Task: Look for space in West Milford, United States from 10th July, 2023 to 25th July, 2023 for 3 adults, 1 child in price range Rs.15000 to Rs.25000. Place can be shared room with 2 bedrooms having 3 beds and 2 bathrooms. Property type can be house, flat, guest house. Amenities needed are: wifi, TV, free parkinig on premises, gym, breakfast. Booking option can be shelf check-in. Required host language is English.
Action: Mouse moved to (419, 108)
Screenshot: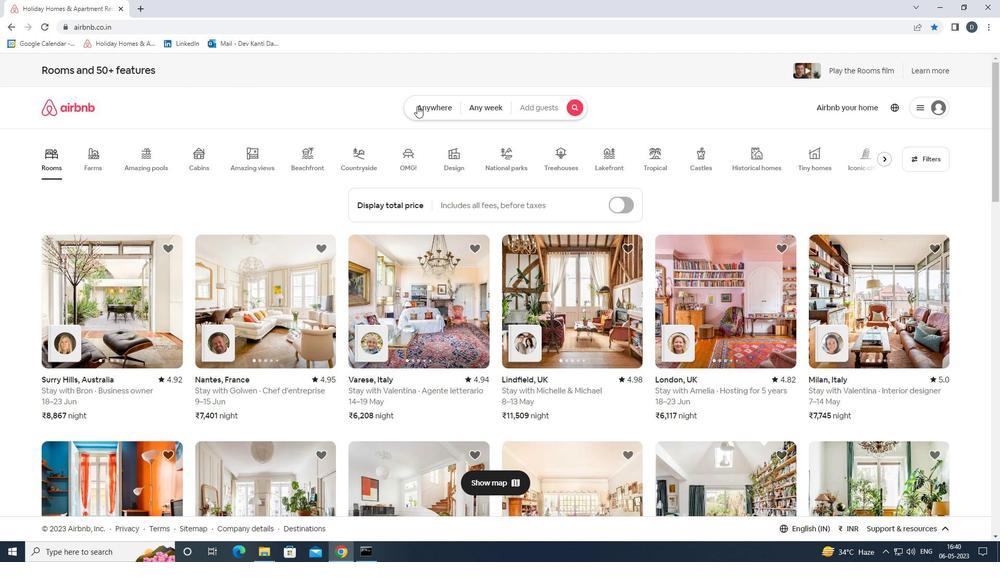 
Action: Mouse pressed left at (419, 108)
Screenshot: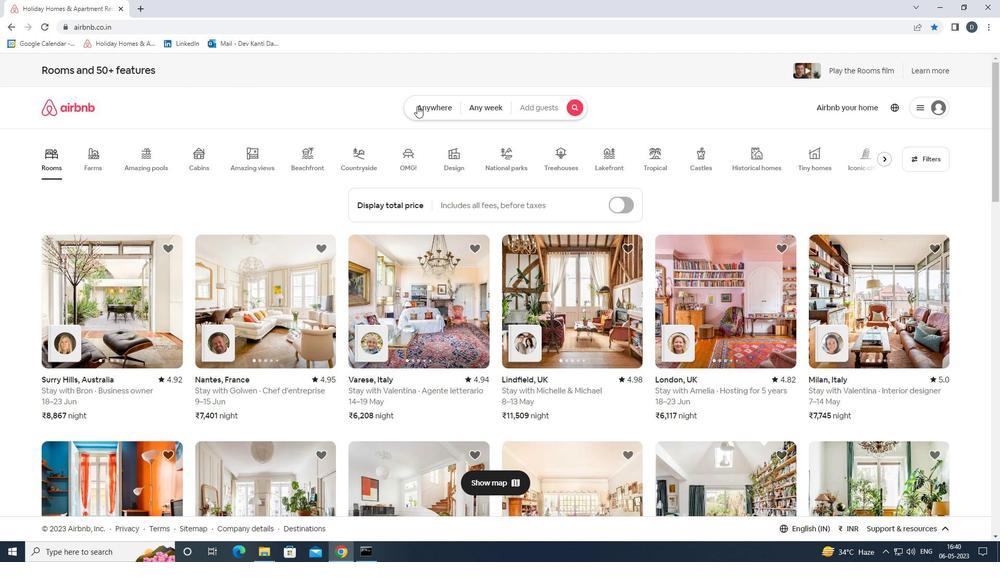 
Action: Mouse moved to (402, 152)
Screenshot: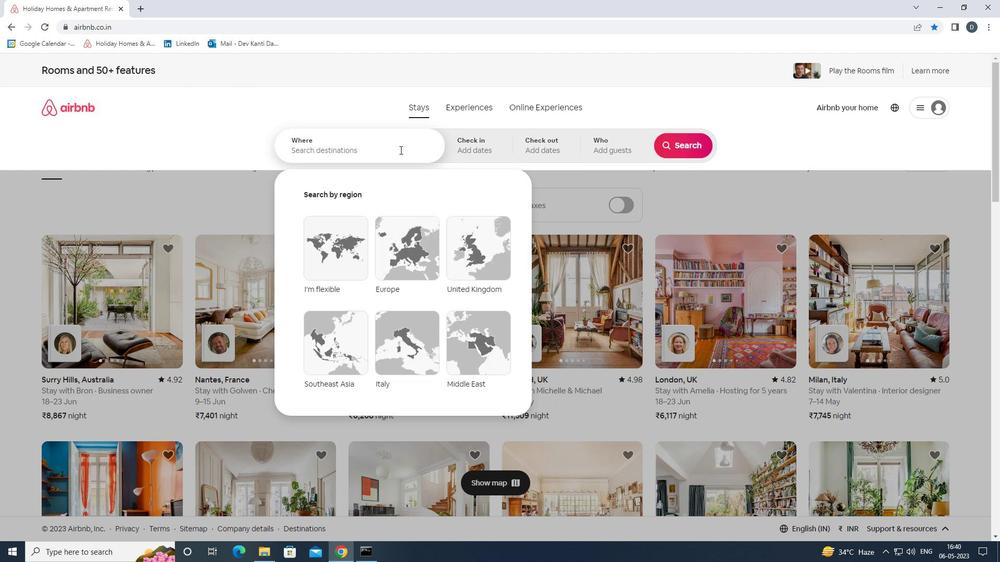
Action: Mouse pressed left at (402, 152)
Screenshot: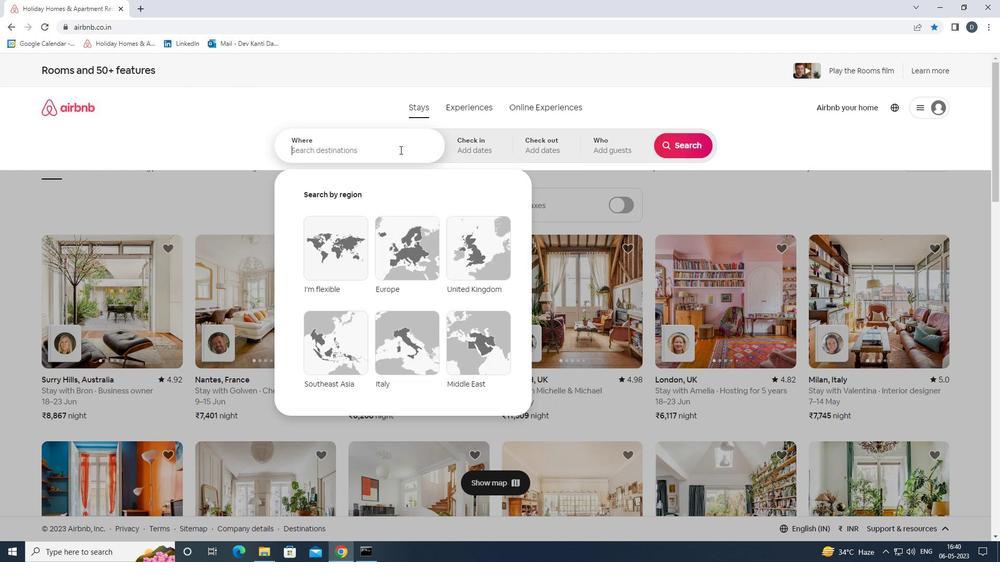 
Action: Mouse moved to (401, 152)
Screenshot: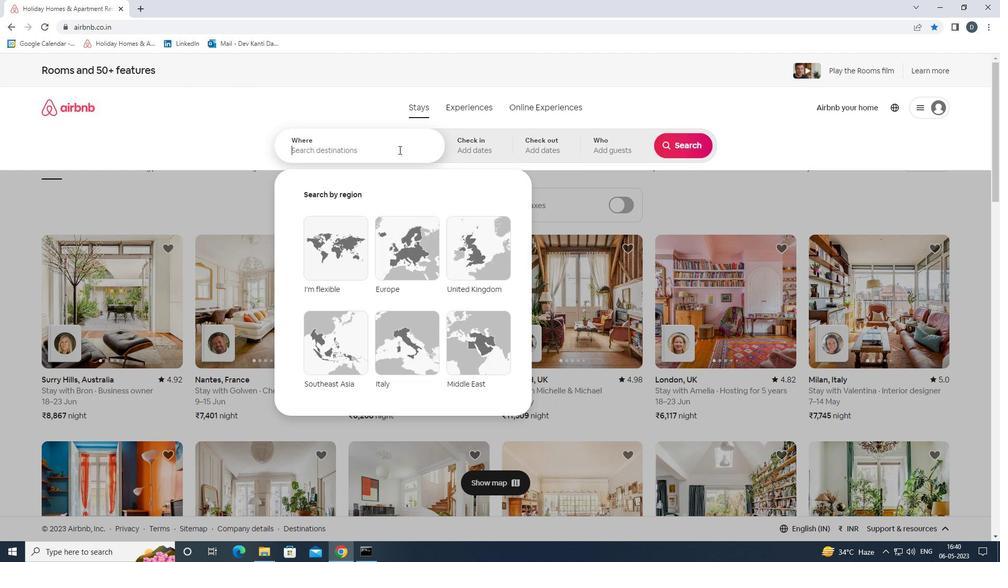 
Action: Key pressed <Key.shift><Key.shift><Key.shift><Key.shift>WEST<Key.space><Key.shift>MILFORD,<Key.shift>UNITED<Key.space><Key.shift><Key.shift><Key.shift><Key.shift><Key.shift><Key.shift><Key.shift><Key.shift><Key.shift><Key.shift><Key.shift><Key.shift><Key.shift><Key.shift><Key.shift><Key.shift><Key.shift><Key.shift><Key.shift><Key.shift><Key.shift><Key.shift><Key.shift><Key.shift><Key.shift><Key.shift><Key.shift><Key.shift><Key.shift><Key.shift><Key.shift><Key.shift><Key.shift><Key.shift><Key.shift><Key.shift>STATES<Key.enter>
Screenshot: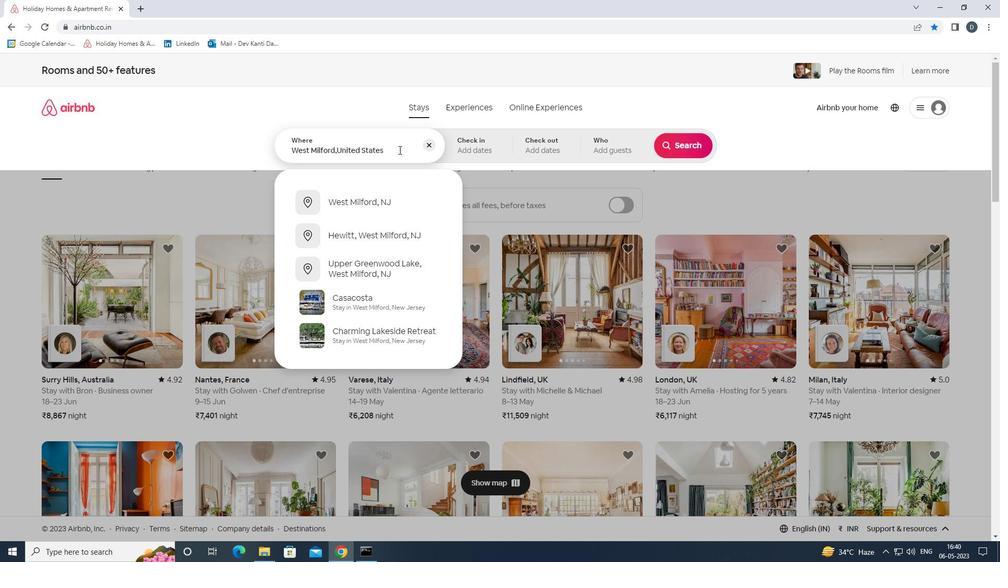 
Action: Mouse moved to (681, 227)
Screenshot: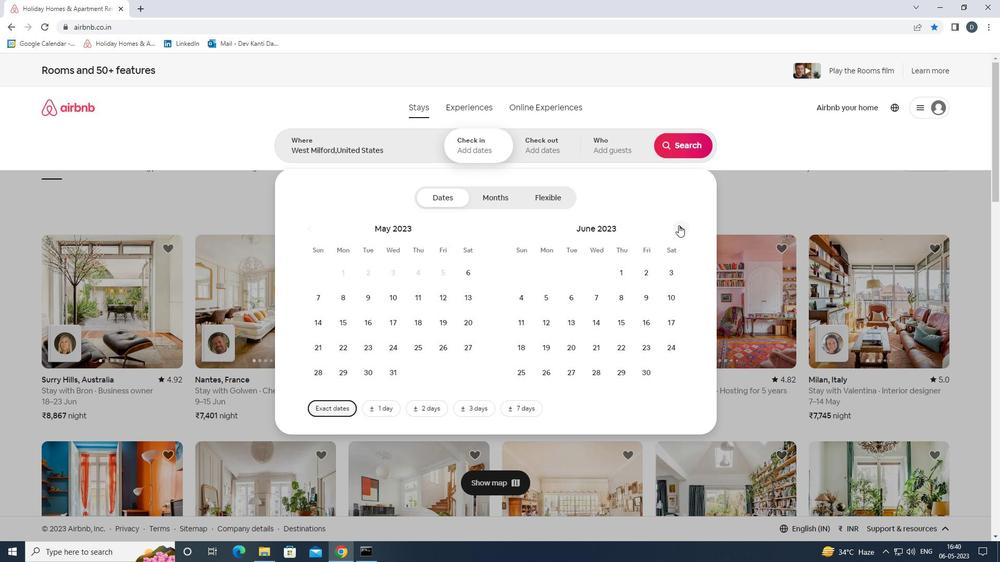 
Action: Mouse pressed left at (681, 227)
Screenshot: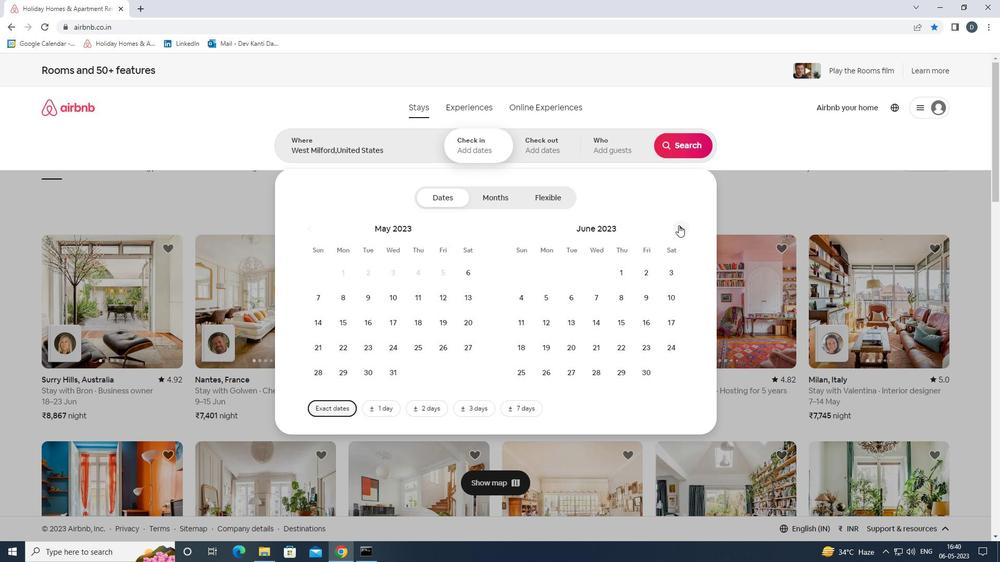 
Action: Mouse moved to (554, 329)
Screenshot: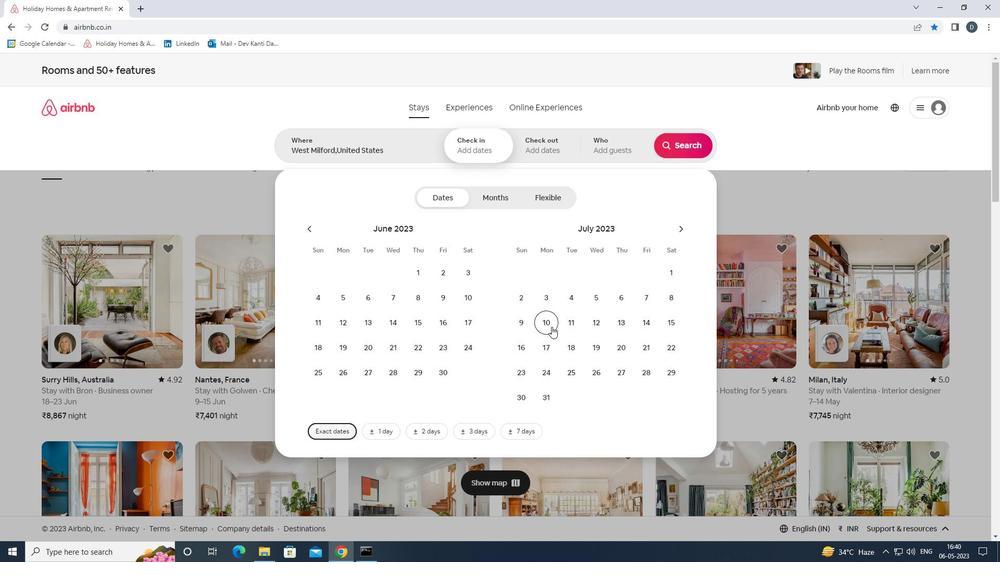 
Action: Mouse pressed left at (554, 329)
Screenshot: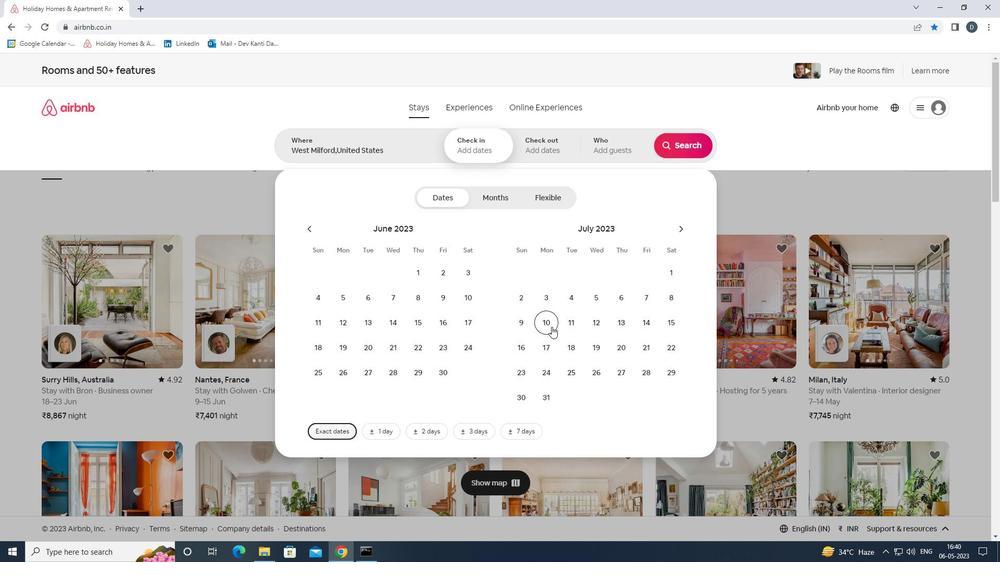 
Action: Mouse moved to (574, 373)
Screenshot: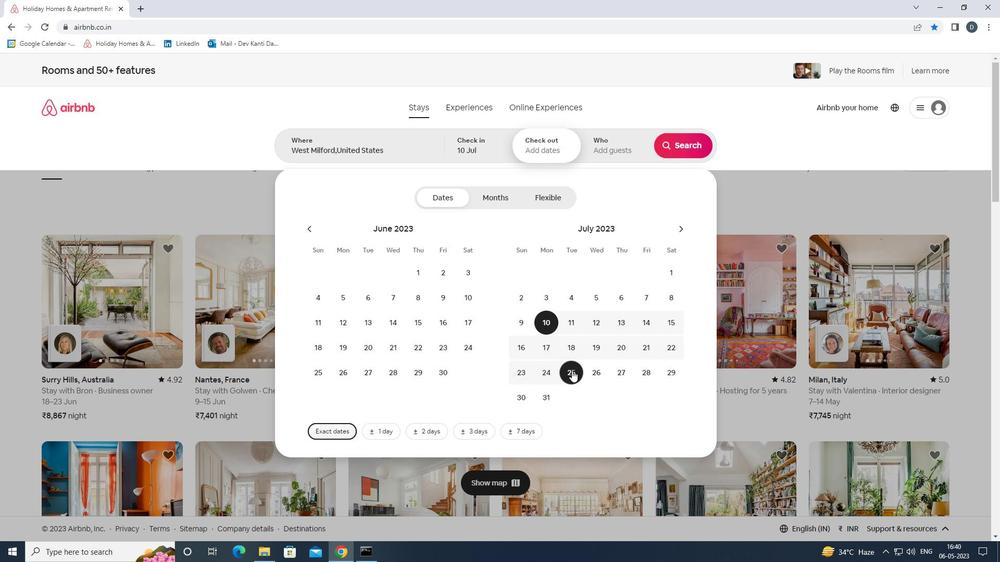 
Action: Mouse pressed left at (574, 373)
Screenshot: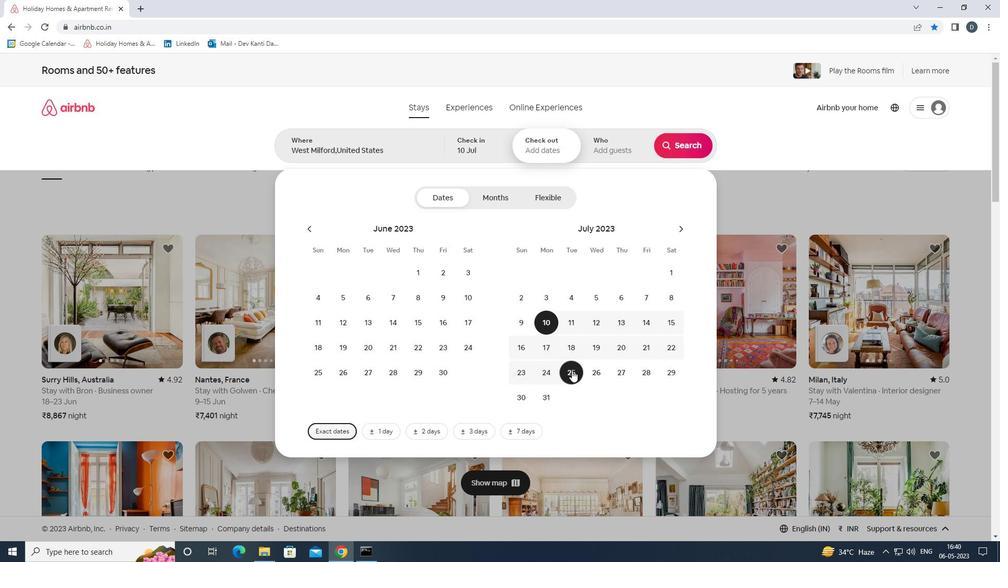 
Action: Mouse moved to (620, 144)
Screenshot: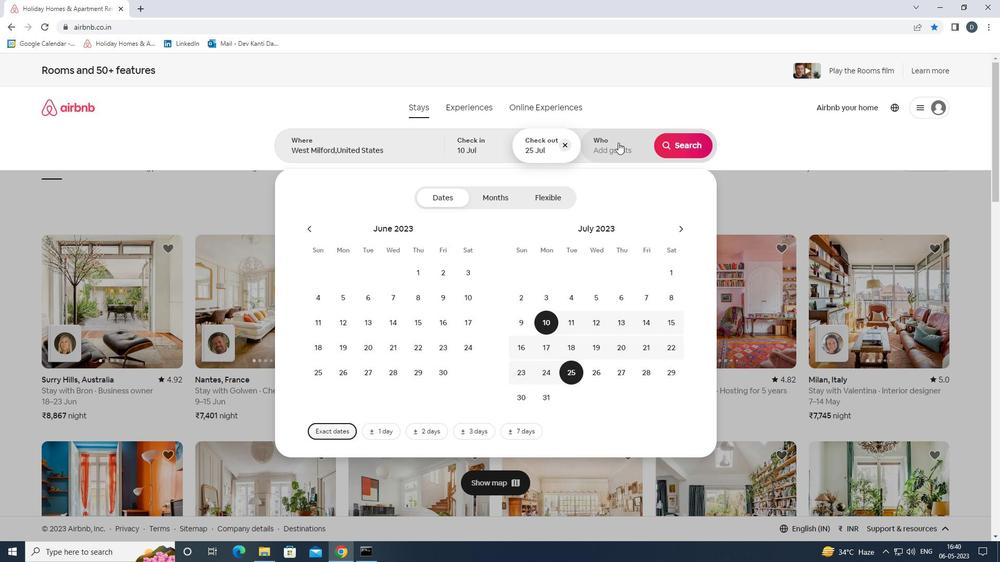 
Action: Mouse pressed left at (620, 144)
Screenshot: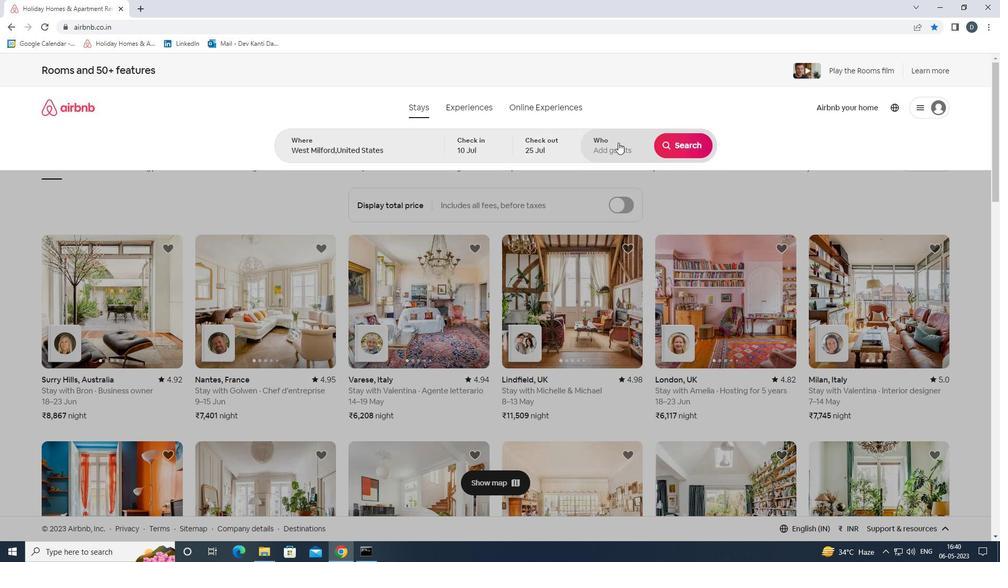 
Action: Mouse moved to (686, 201)
Screenshot: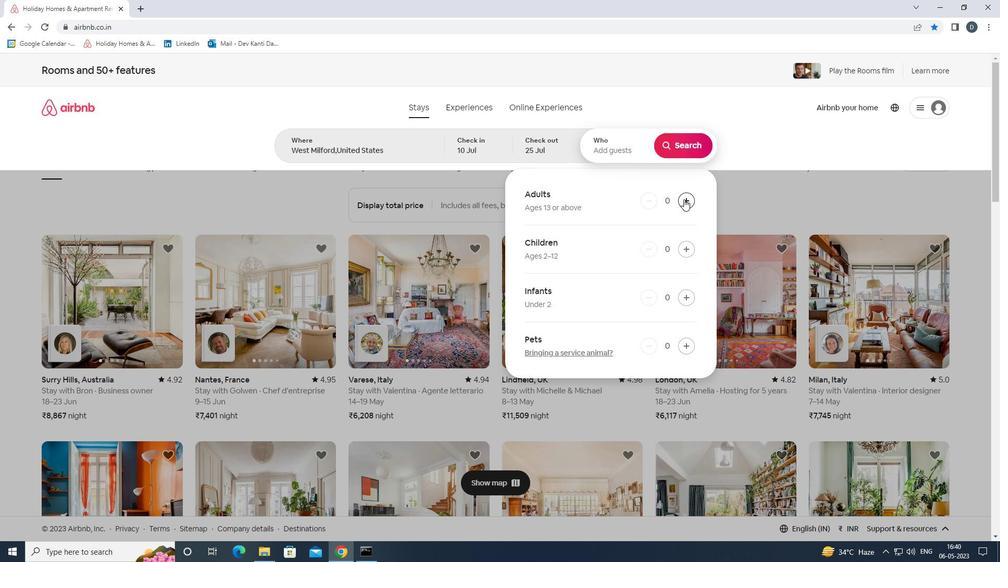 
Action: Mouse pressed left at (686, 201)
Screenshot: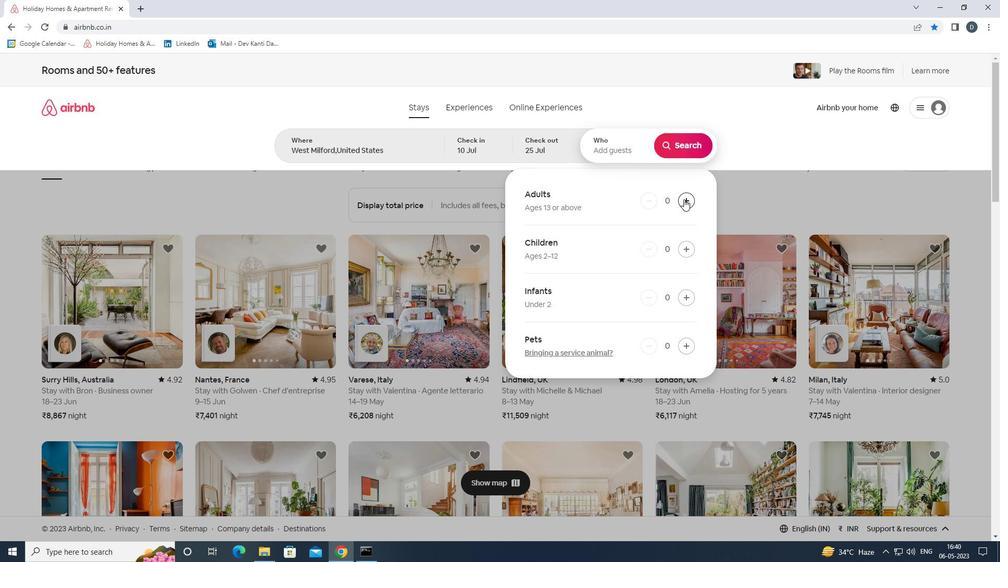 
Action: Mouse pressed left at (686, 201)
Screenshot: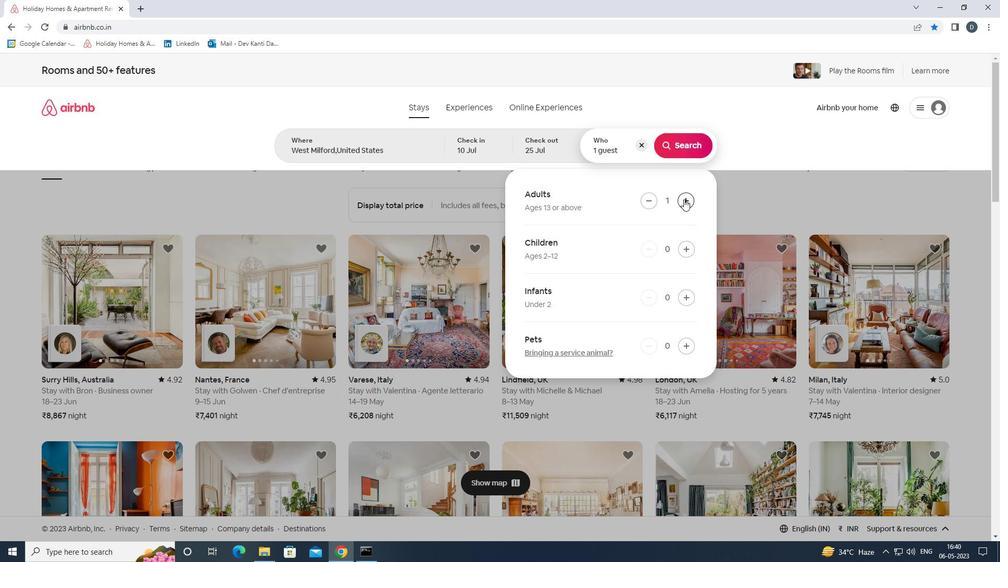 
Action: Mouse pressed left at (686, 201)
Screenshot: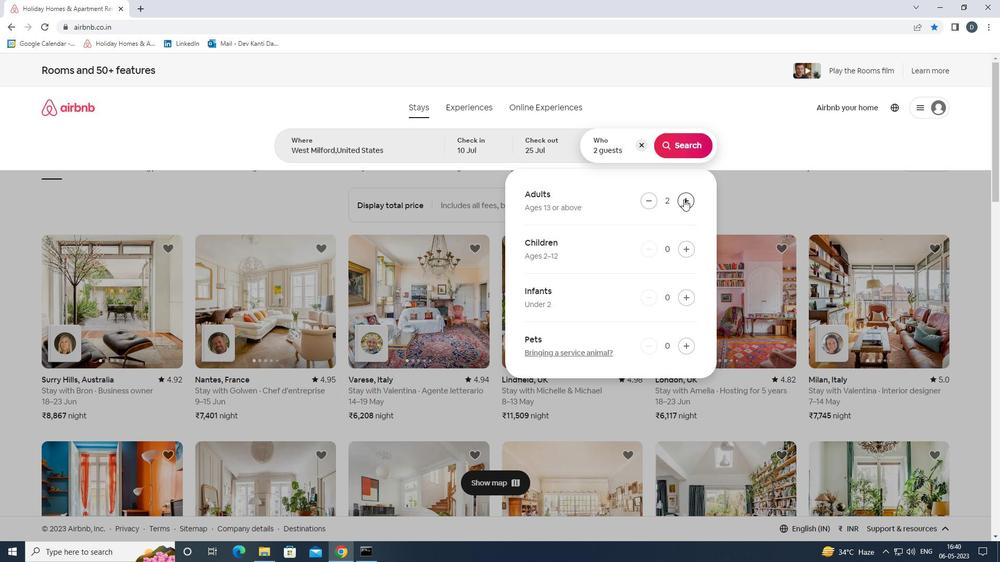 
Action: Mouse moved to (691, 249)
Screenshot: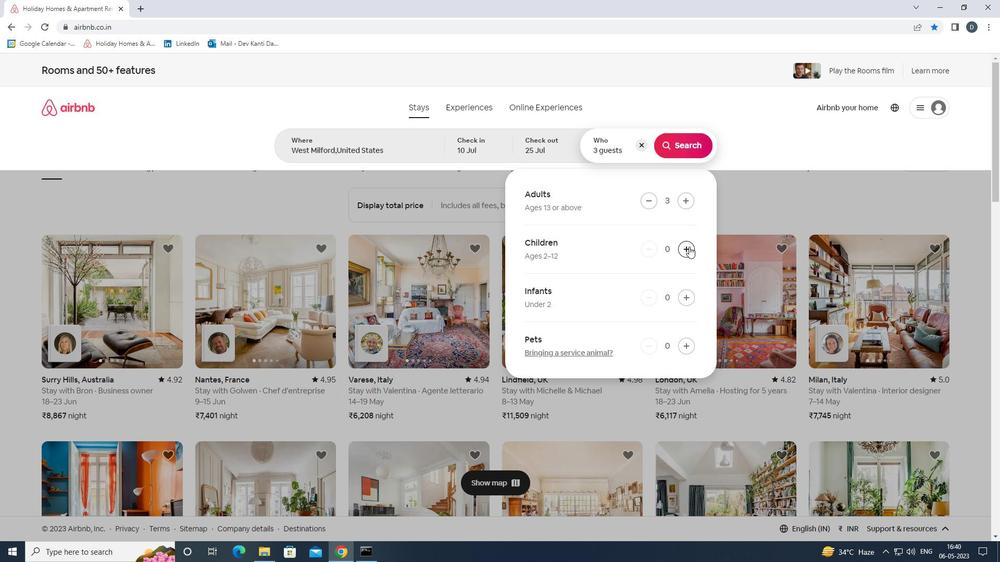
Action: Mouse pressed left at (691, 249)
Screenshot: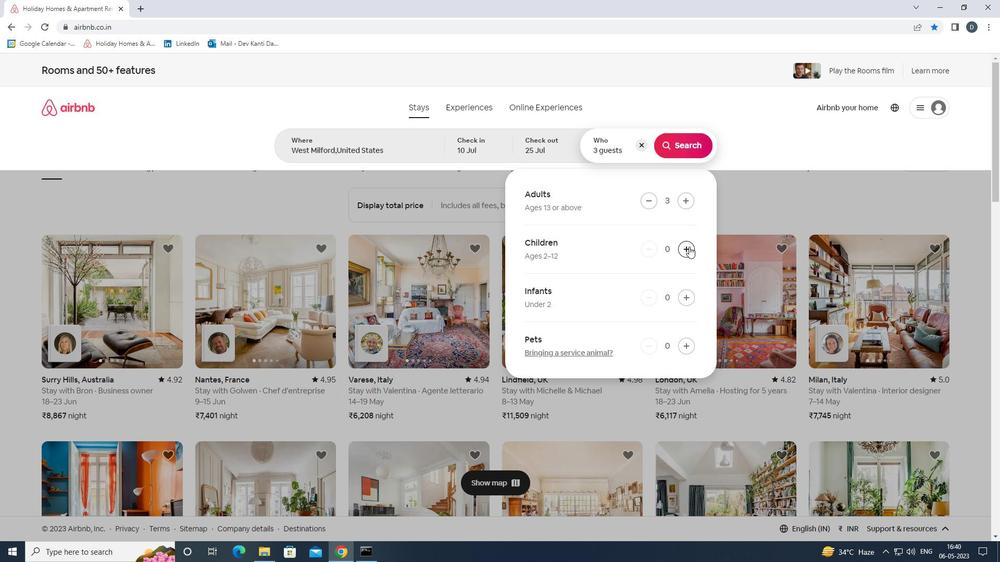 
Action: Mouse moved to (684, 145)
Screenshot: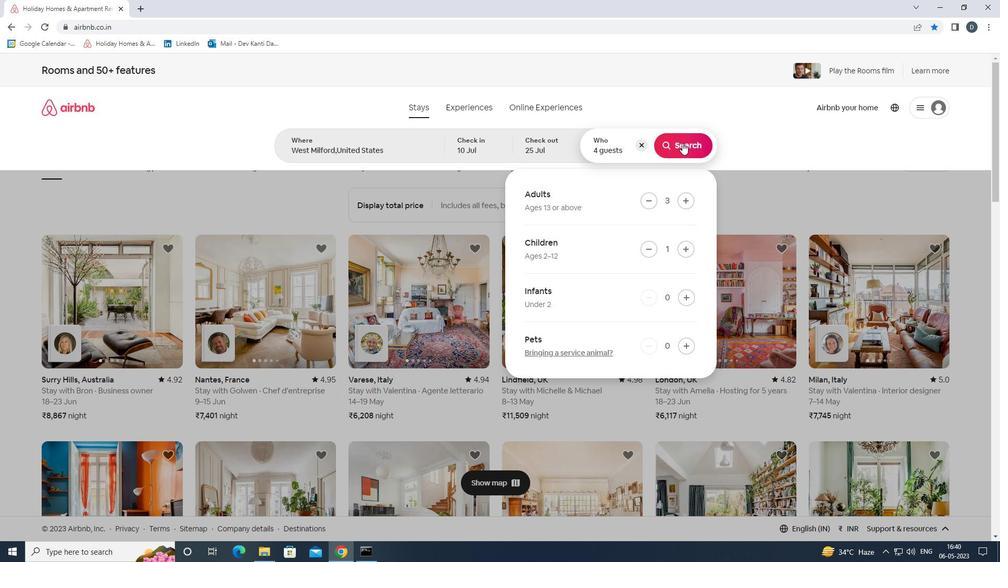 
Action: Mouse pressed left at (684, 145)
Screenshot: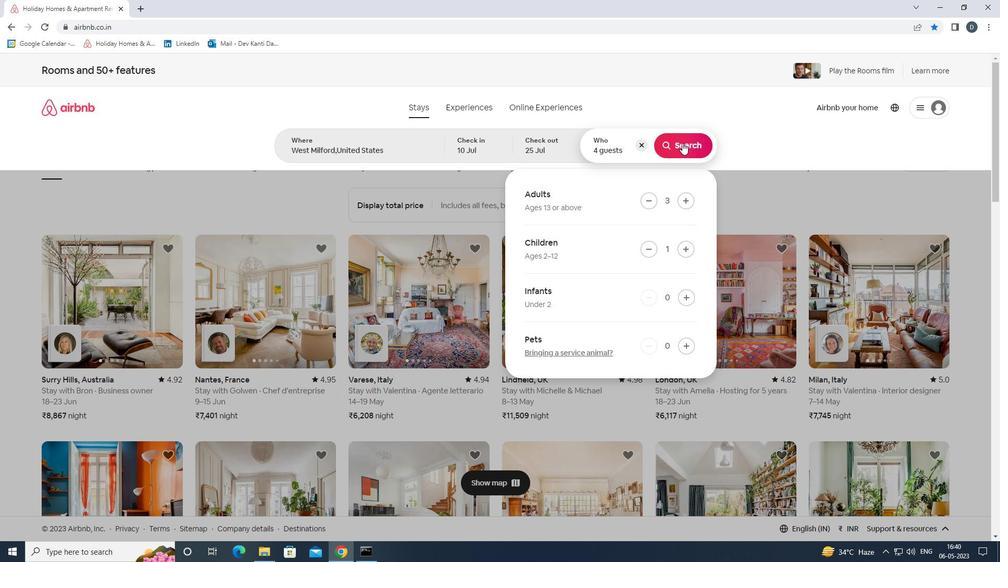 
Action: Mouse moved to (960, 124)
Screenshot: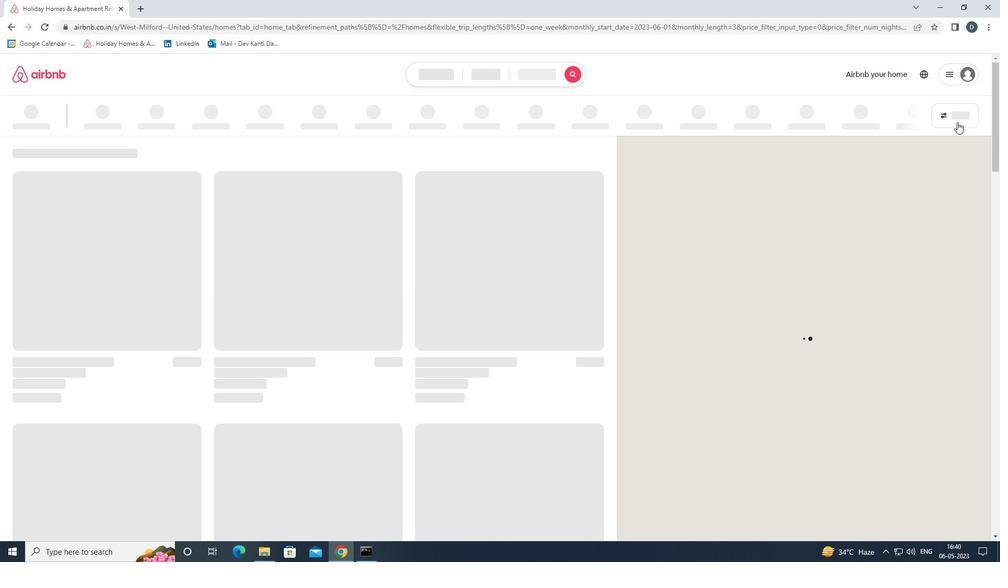 
Action: Mouse pressed left at (960, 124)
Screenshot: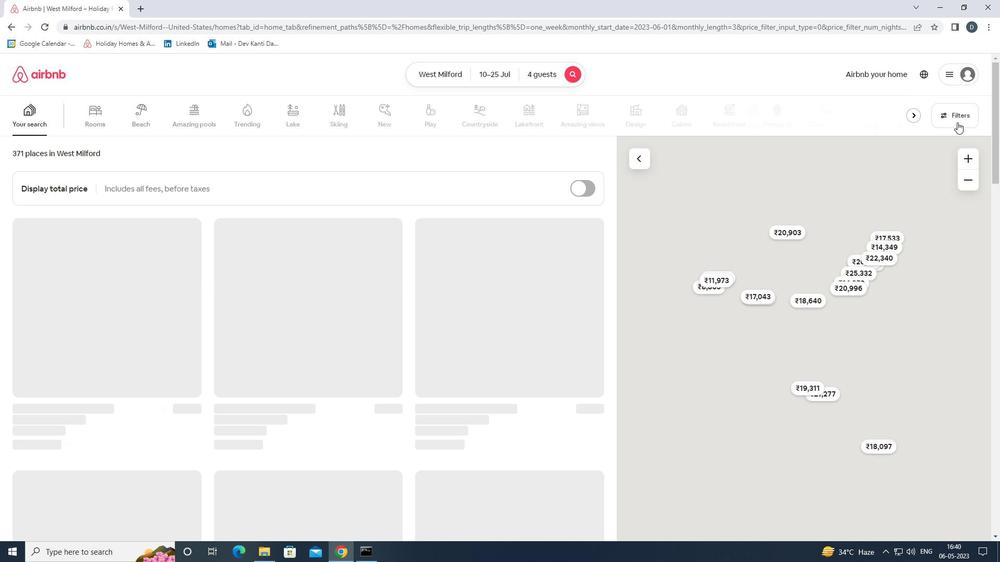 
Action: Mouse moved to (386, 370)
Screenshot: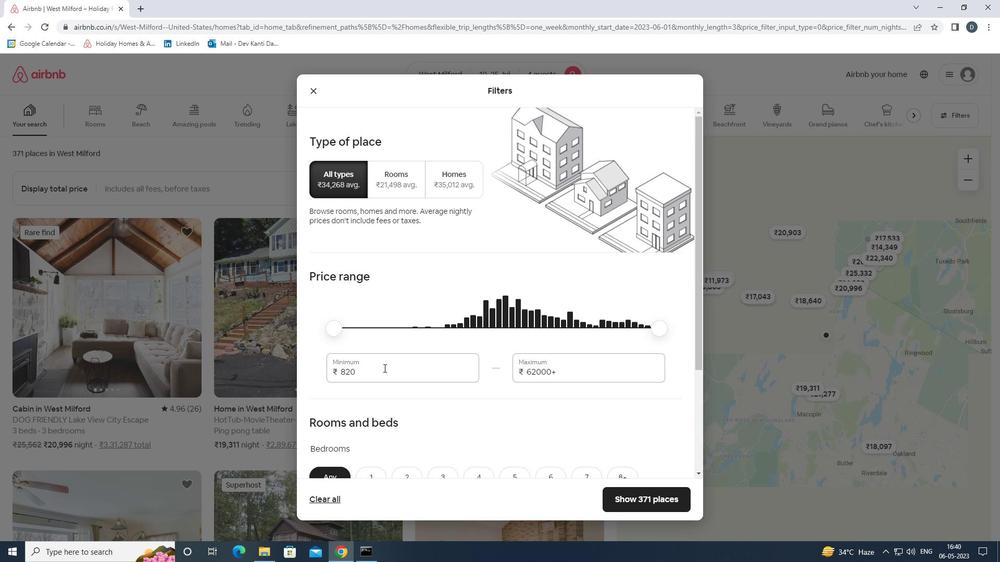 
Action: Mouse pressed left at (386, 370)
Screenshot: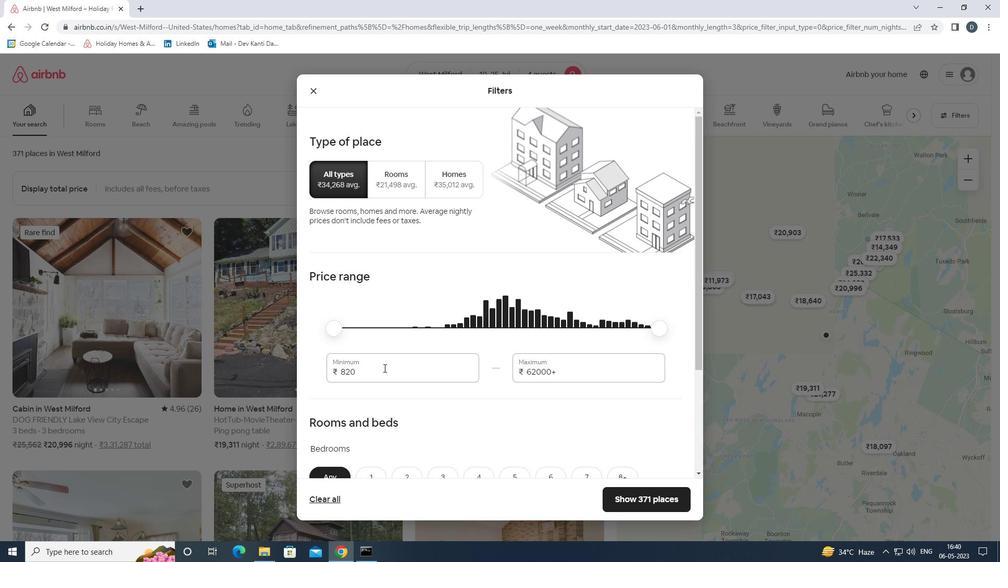 
Action: Mouse pressed left at (386, 370)
Screenshot: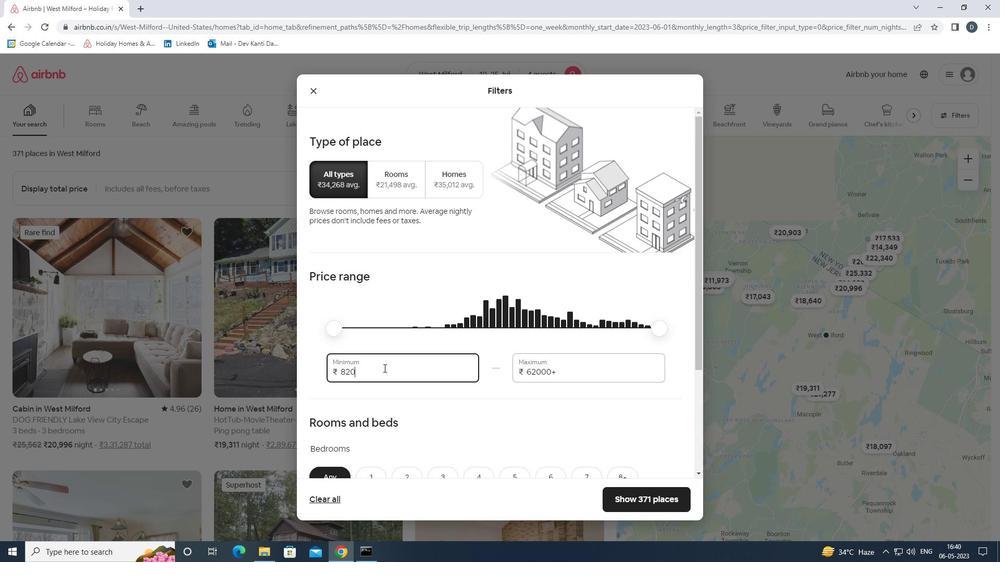 
Action: Mouse moved to (394, 369)
Screenshot: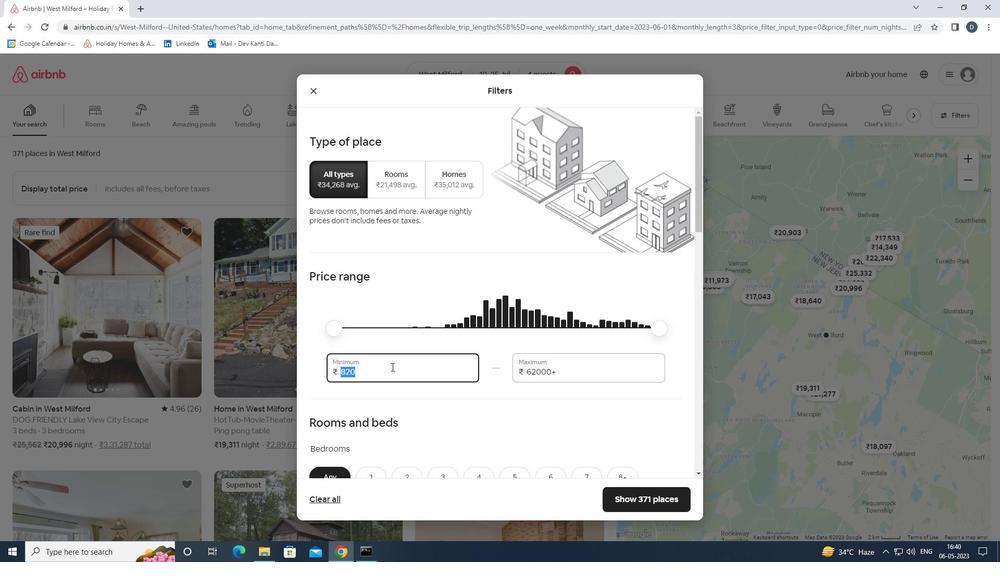 
Action: Key pressed 15000<Key.tab>25000
Screenshot: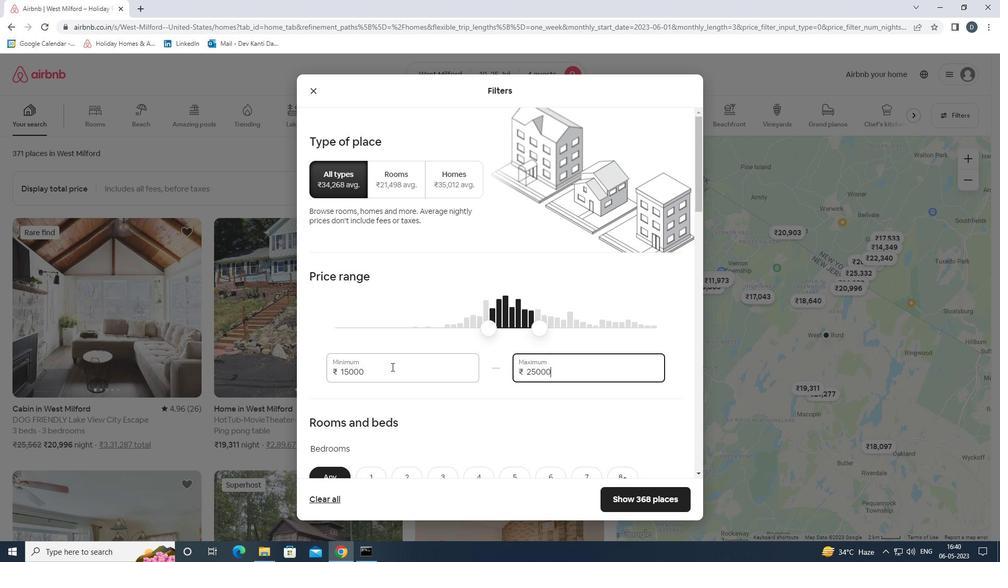 
Action: Mouse scrolled (394, 369) with delta (0, 0)
Screenshot: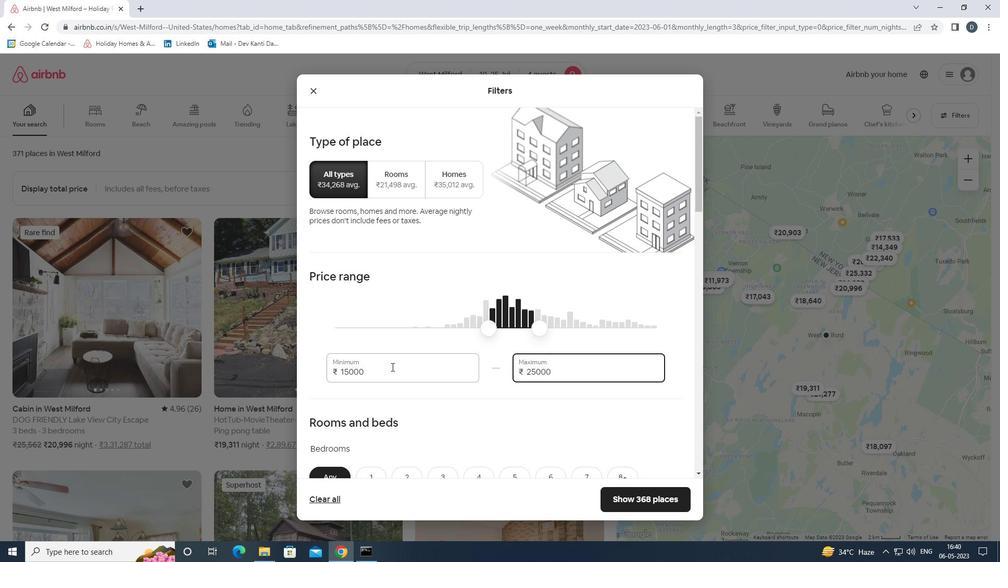 
Action: Mouse scrolled (394, 369) with delta (0, 0)
Screenshot: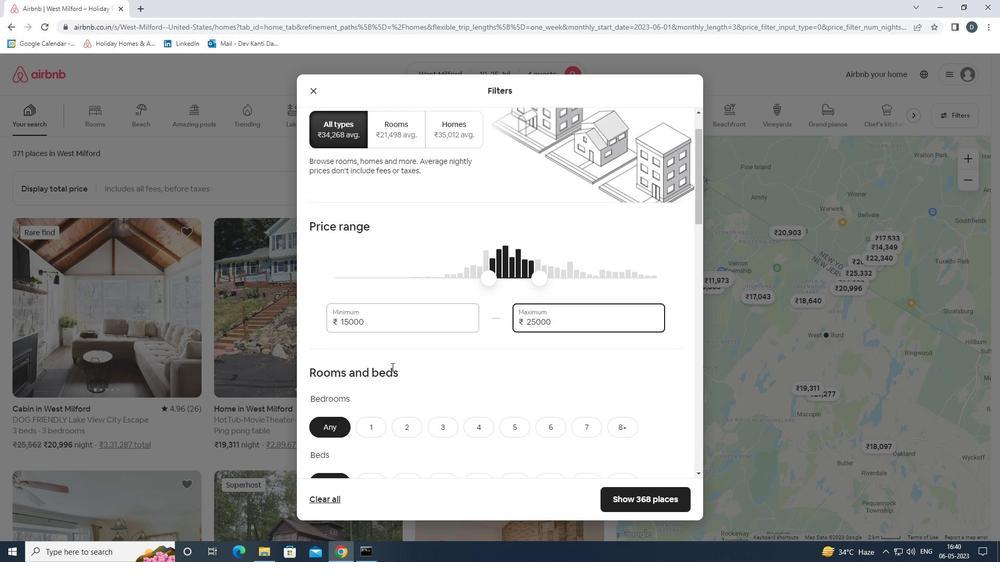 
Action: Mouse moved to (403, 366)
Screenshot: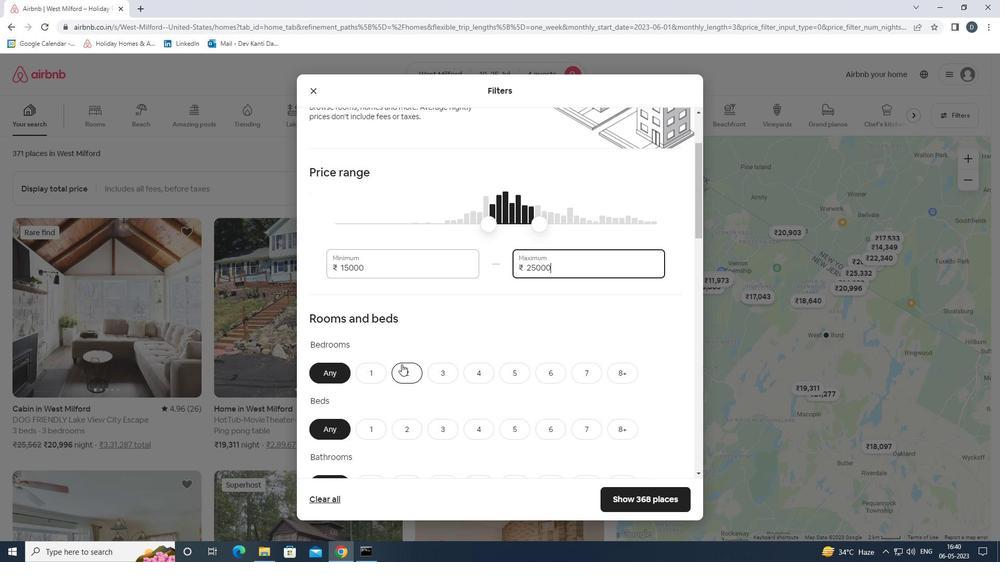 
Action: Mouse scrolled (403, 366) with delta (0, 0)
Screenshot: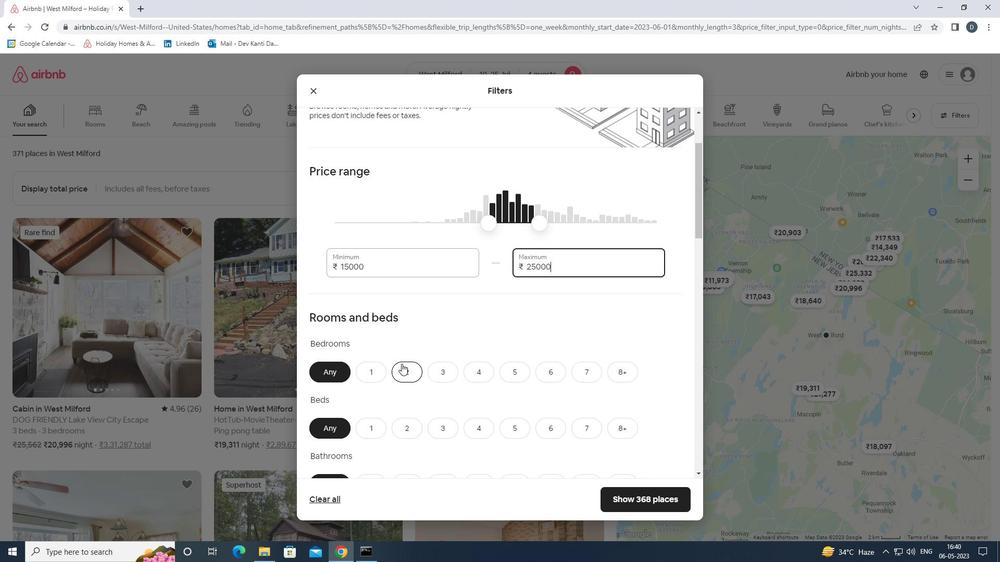 
Action: Mouse moved to (412, 330)
Screenshot: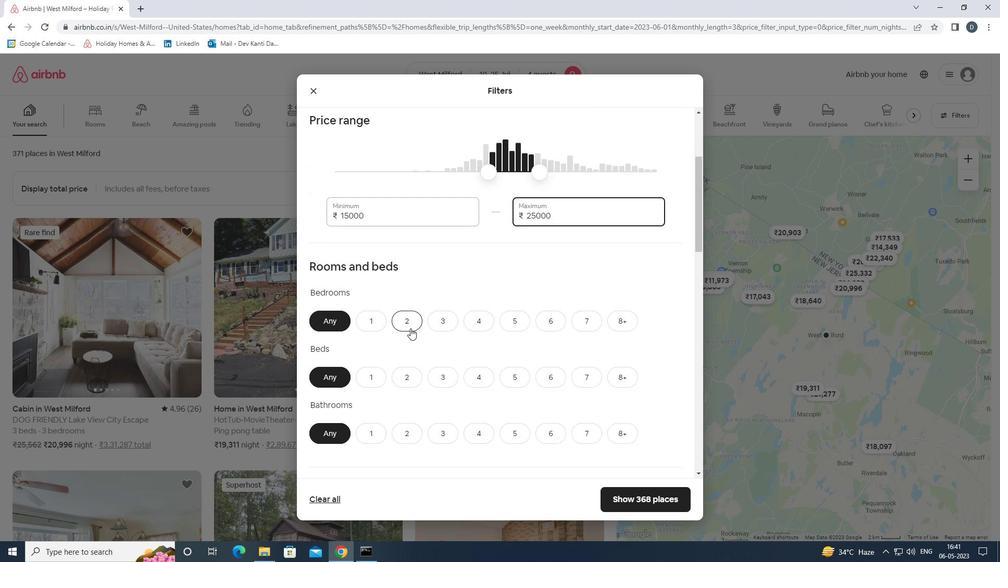 
Action: Mouse pressed left at (412, 330)
Screenshot: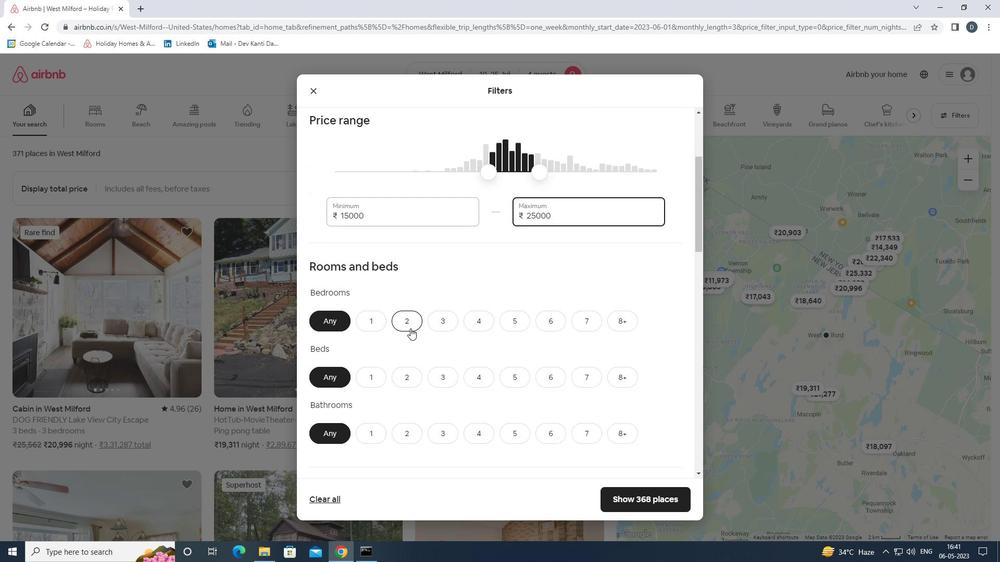 
Action: Mouse moved to (445, 377)
Screenshot: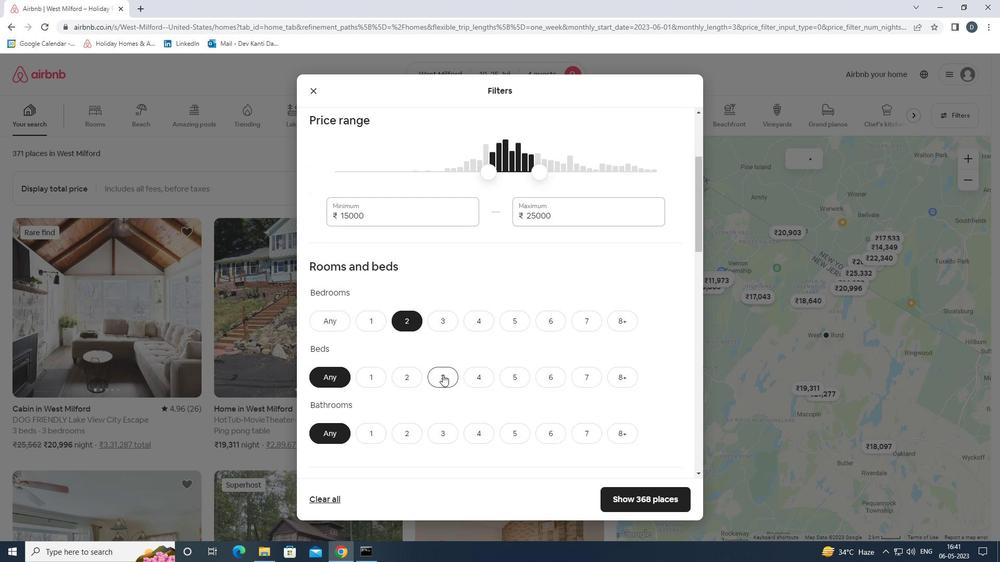 
Action: Mouse pressed left at (445, 377)
Screenshot: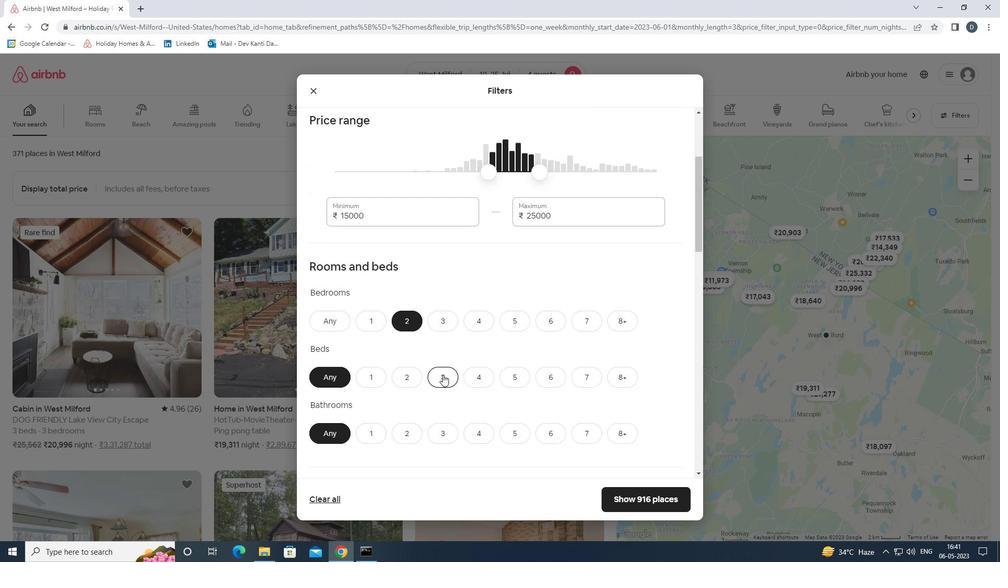 
Action: Mouse moved to (412, 438)
Screenshot: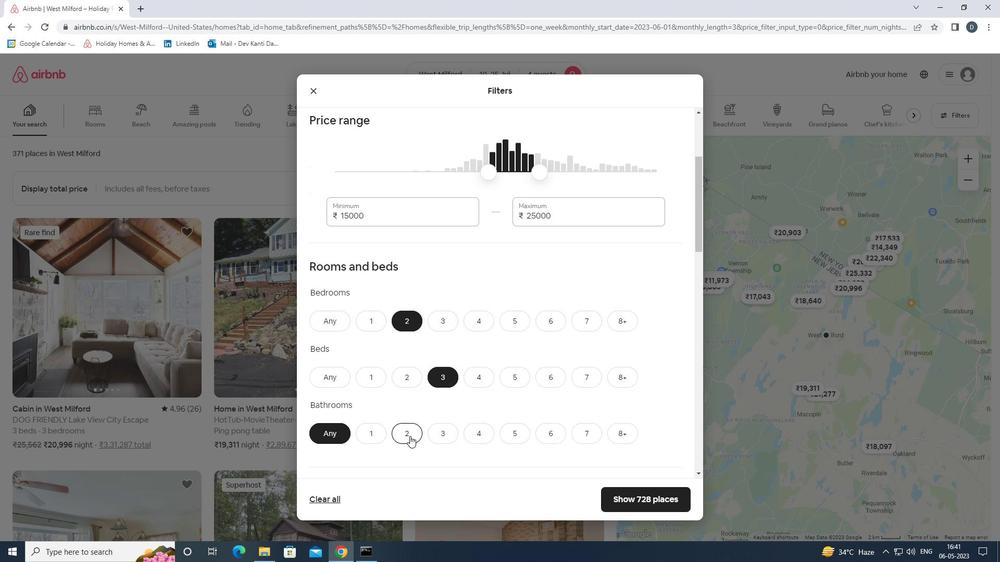 
Action: Mouse pressed left at (412, 438)
Screenshot: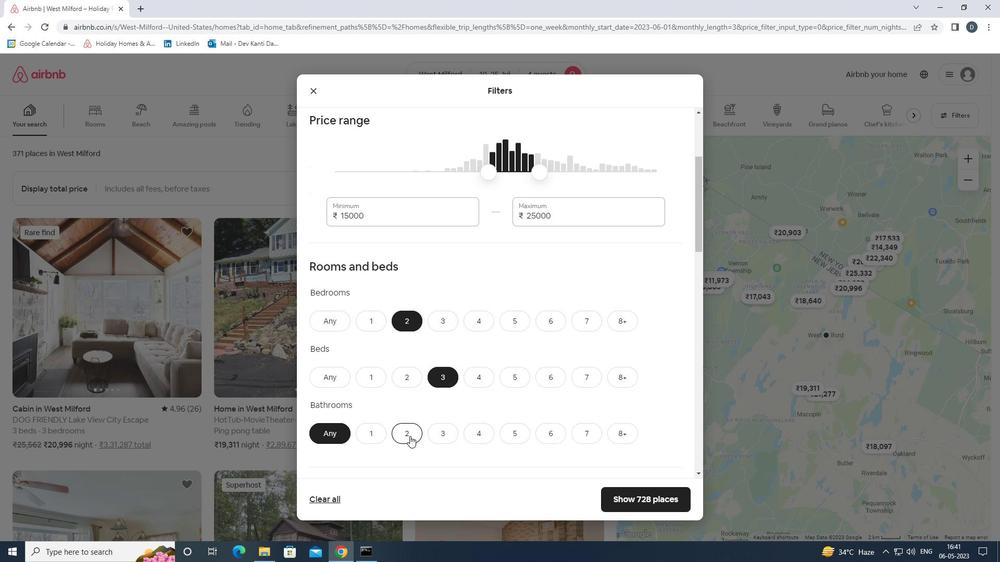 
Action: Mouse moved to (425, 418)
Screenshot: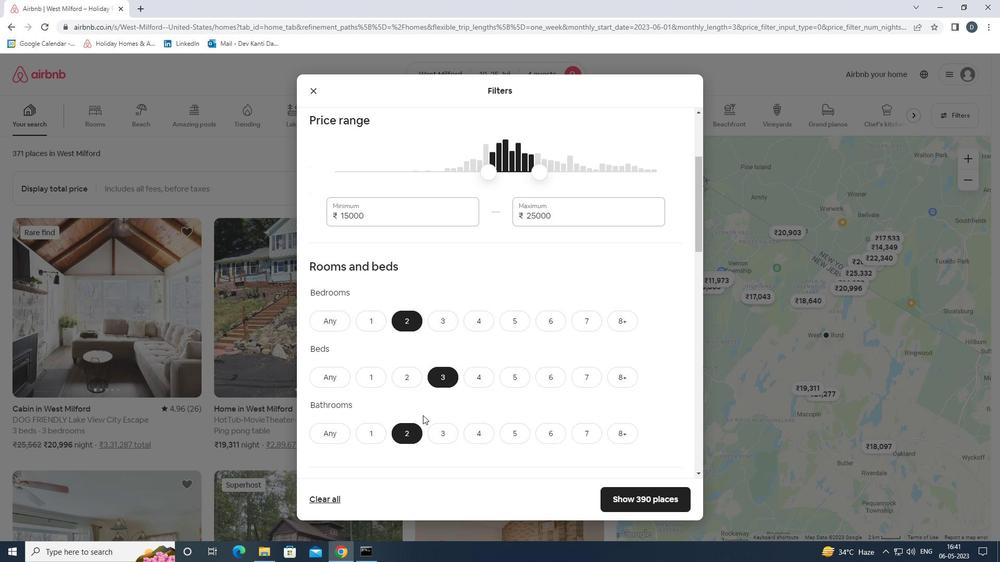 
Action: Mouse scrolled (425, 417) with delta (0, 0)
Screenshot: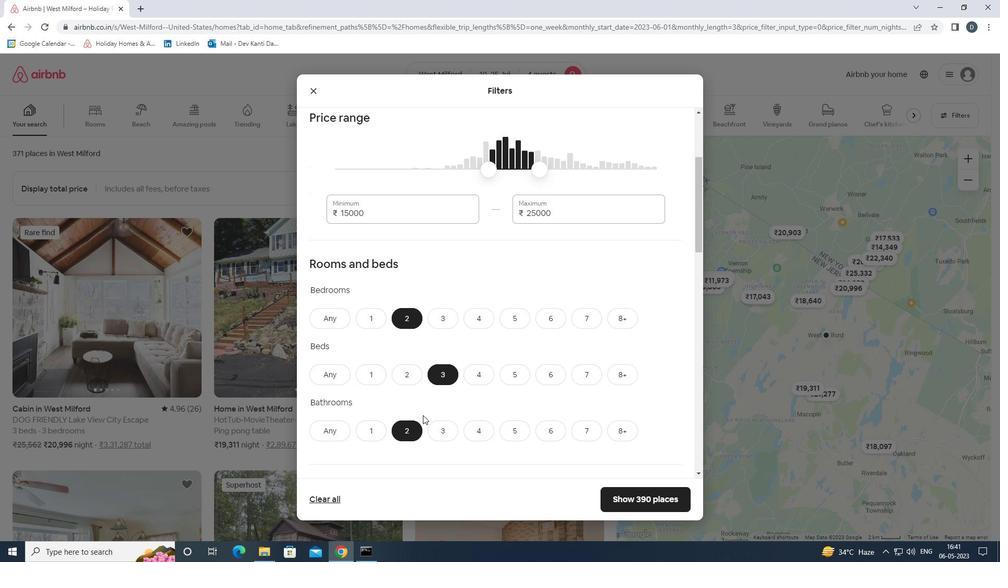 
Action: Mouse scrolled (425, 417) with delta (0, 0)
Screenshot: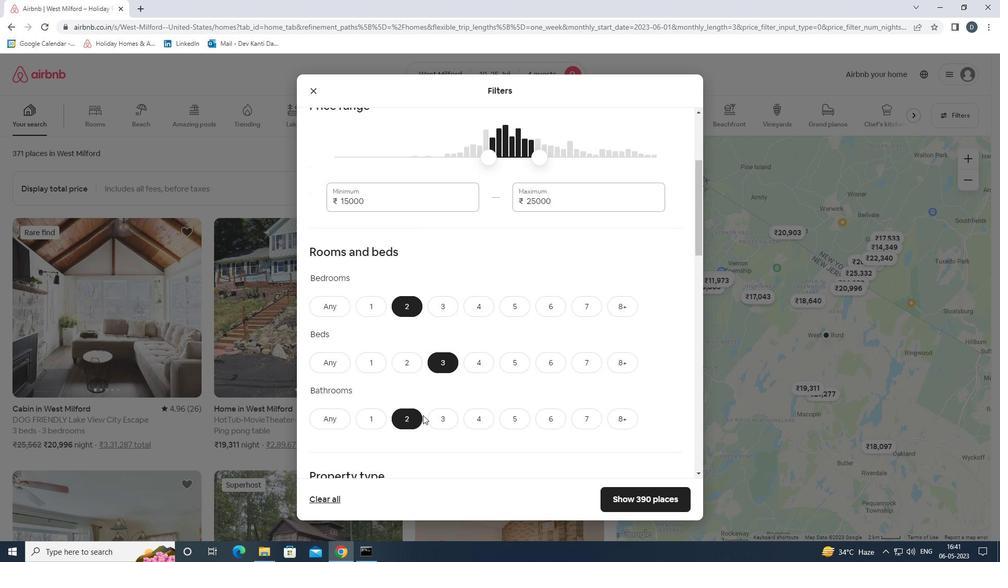 
Action: Mouse moved to (435, 388)
Screenshot: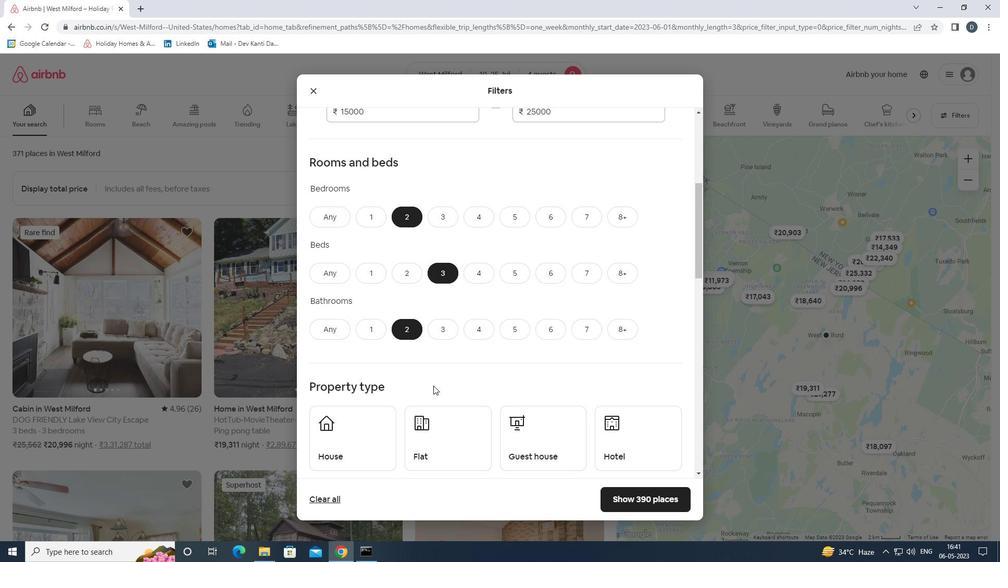 
Action: Mouse scrolled (435, 387) with delta (0, 0)
Screenshot: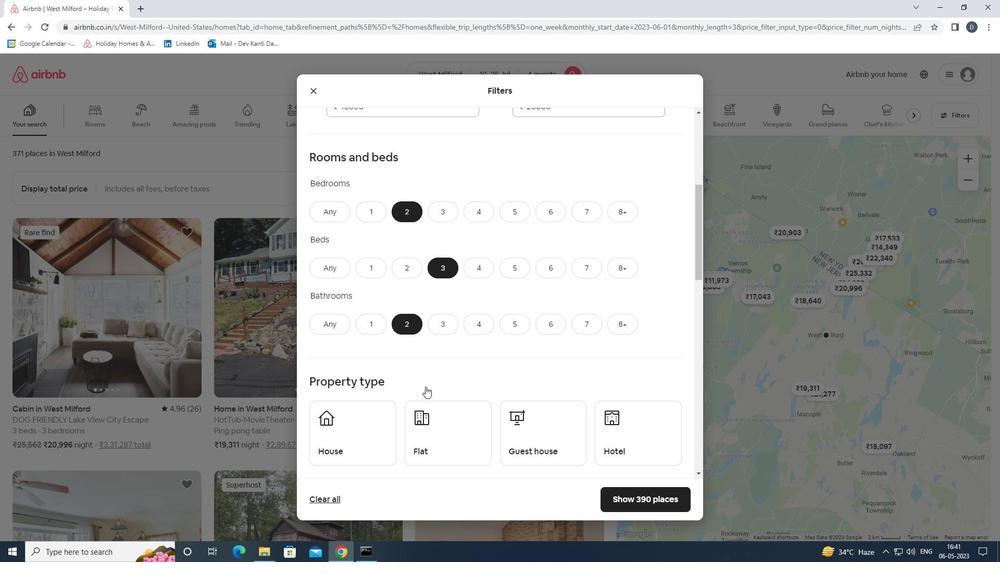 
Action: Mouse moved to (435, 388)
Screenshot: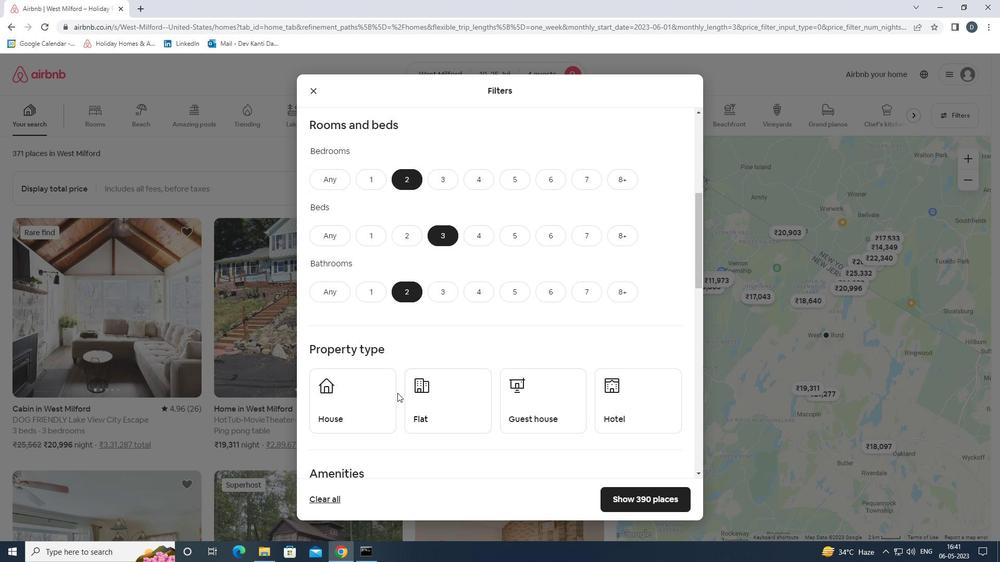 
Action: Mouse scrolled (435, 387) with delta (0, 0)
Screenshot: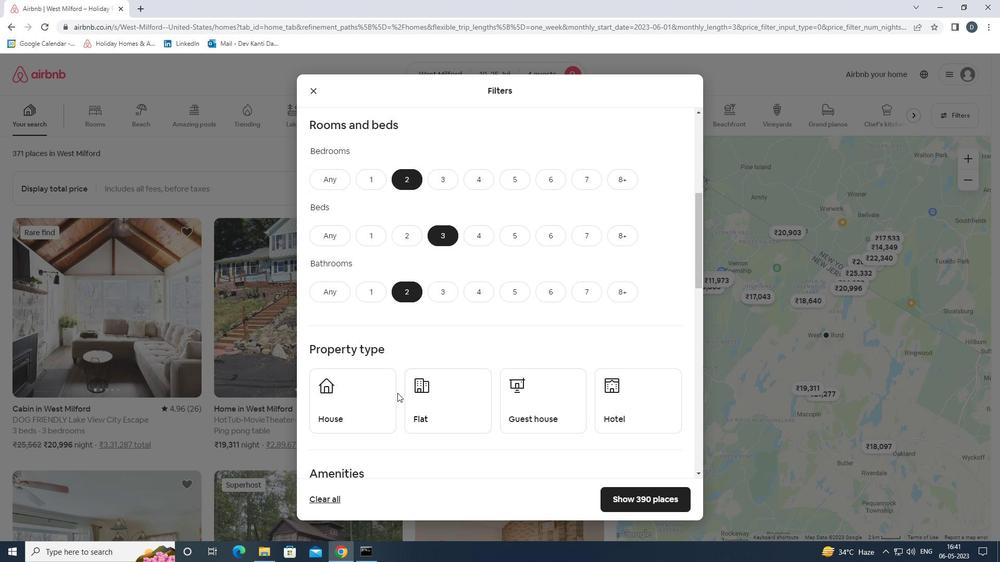 
Action: Mouse moved to (361, 344)
Screenshot: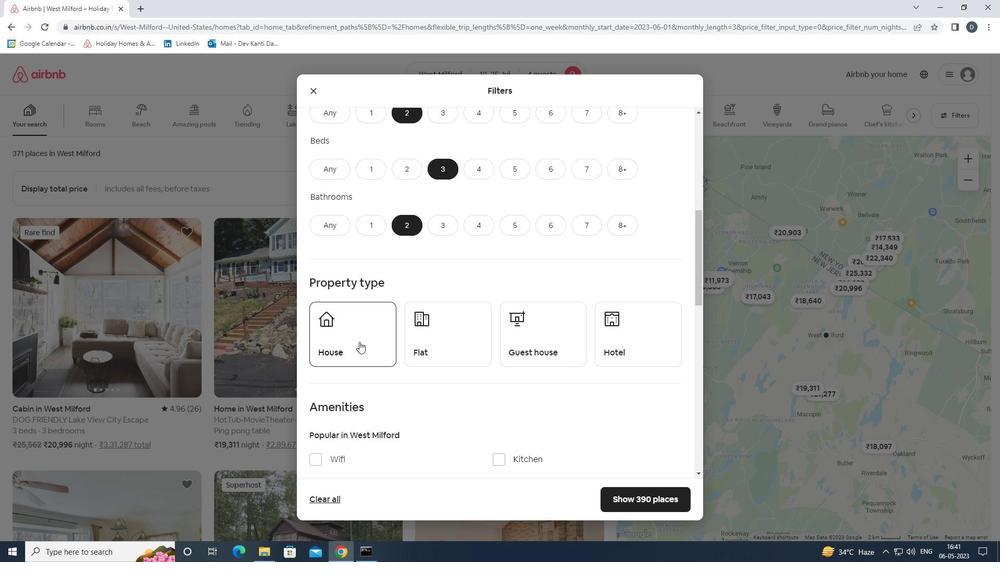 
Action: Mouse pressed left at (361, 344)
Screenshot: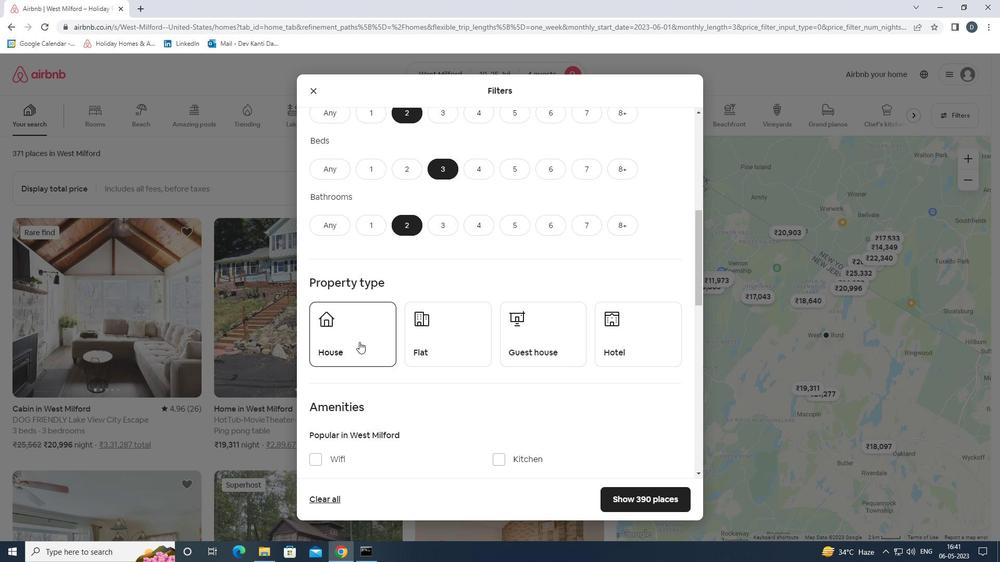 
Action: Mouse moved to (440, 332)
Screenshot: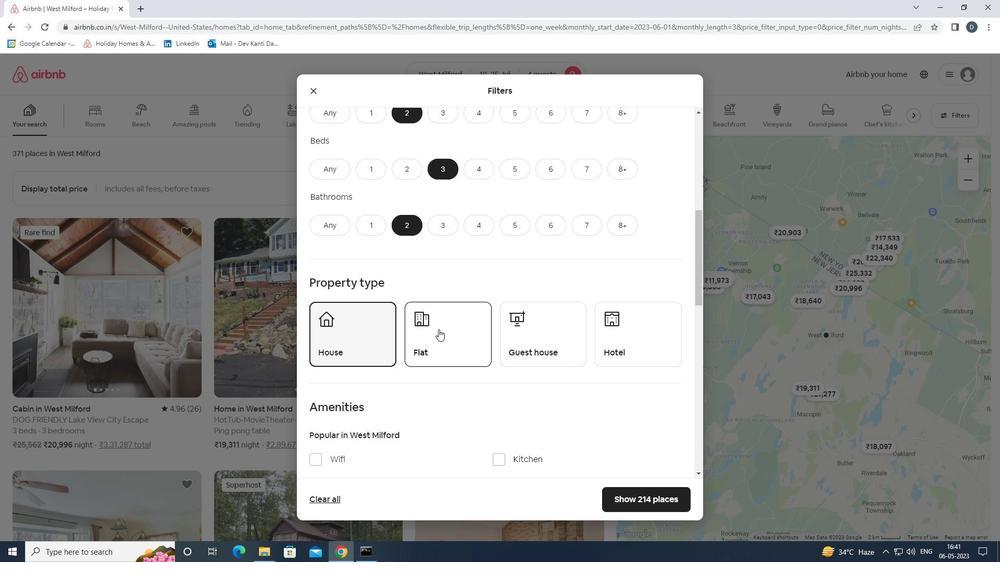 
Action: Mouse pressed left at (440, 332)
Screenshot: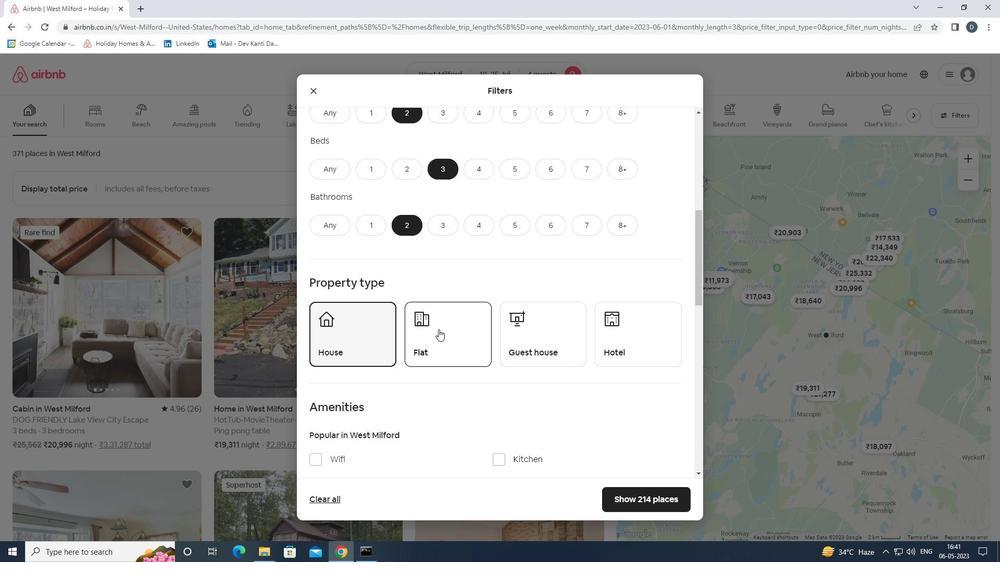 
Action: Mouse moved to (537, 332)
Screenshot: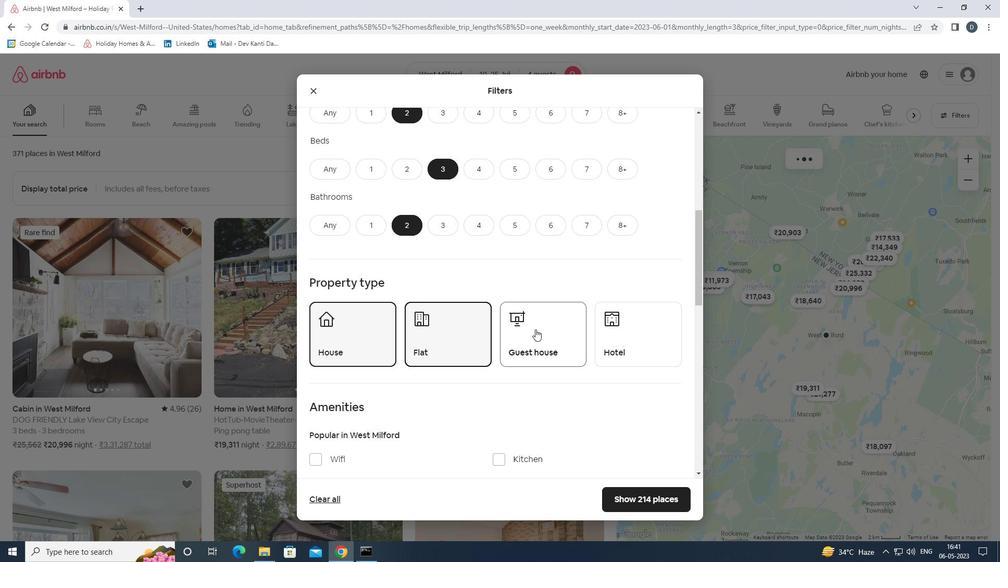 
Action: Mouse pressed left at (537, 332)
Screenshot: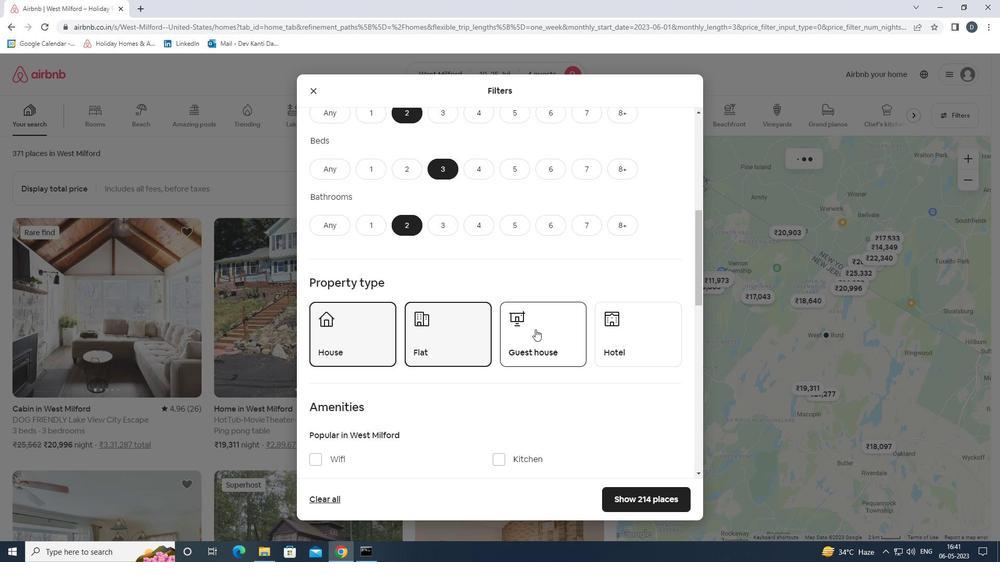 
Action: Mouse scrolled (537, 331) with delta (0, 0)
Screenshot: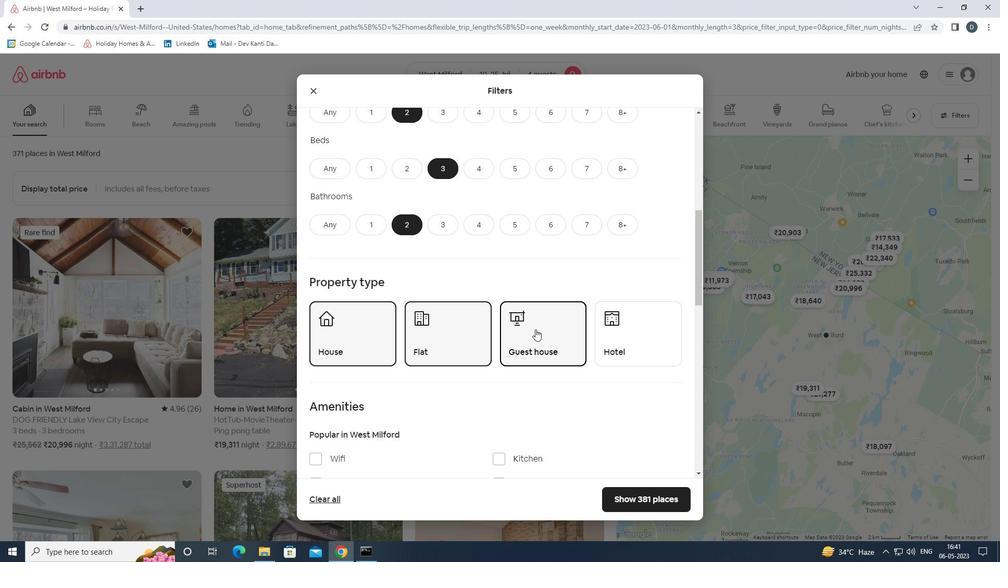 
Action: Mouse scrolled (537, 331) with delta (0, 0)
Screenshot: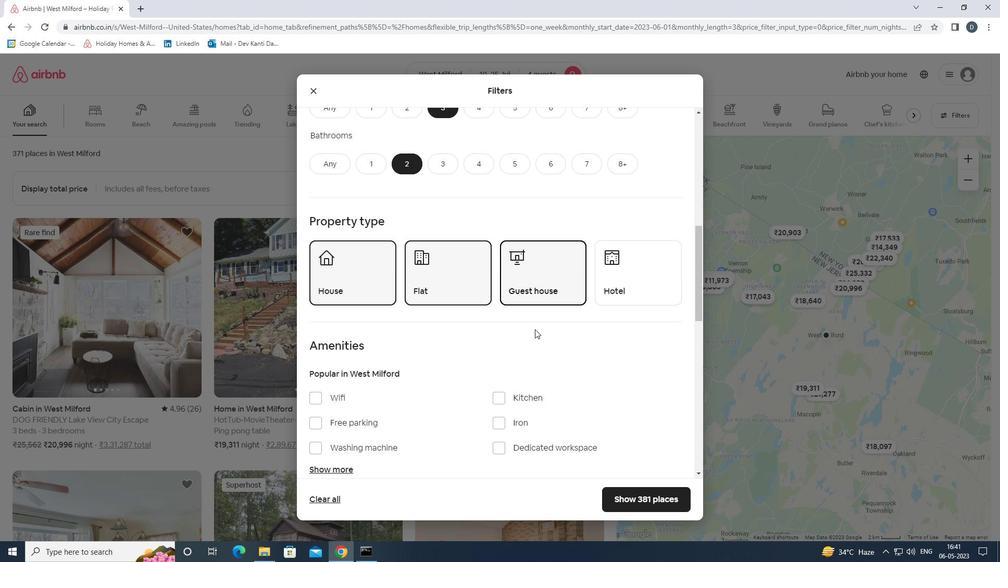 
Action: Mouse moved to (537, 332)
Screenshot: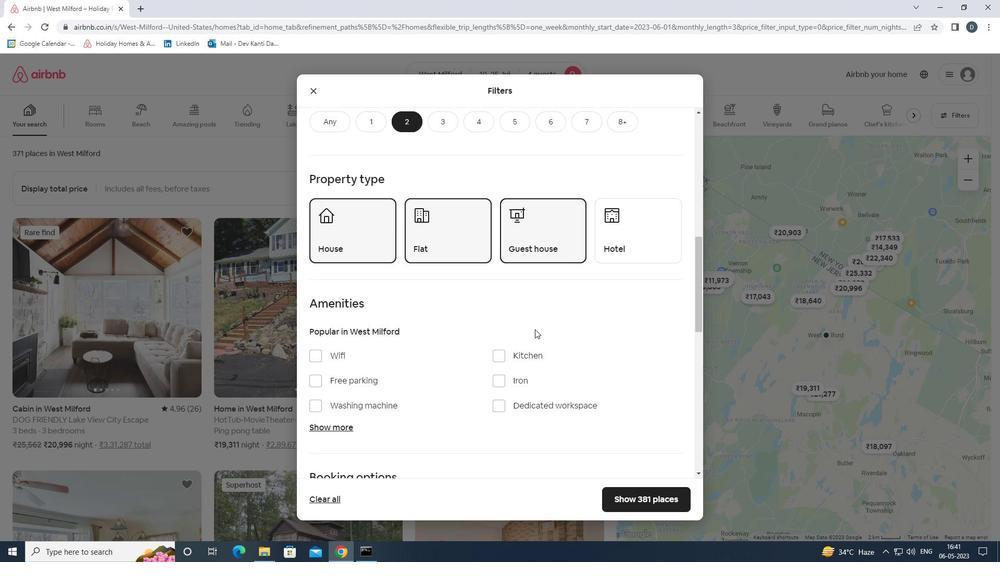 
Action: Mouse scrolled (537, 331) with delta (0, 0)
Screenshot: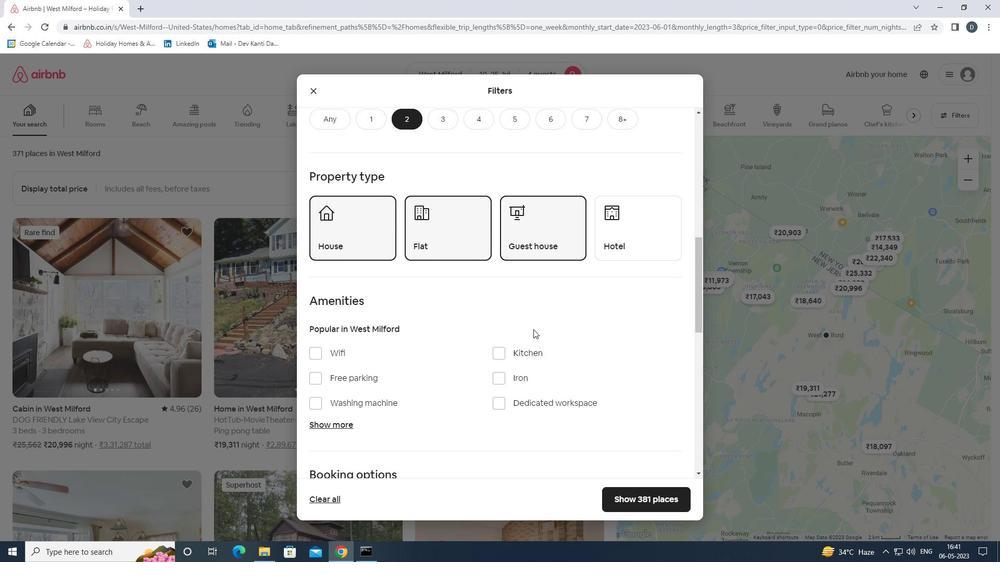 
Action: Mouse moved to (344, 302)
Screenshot: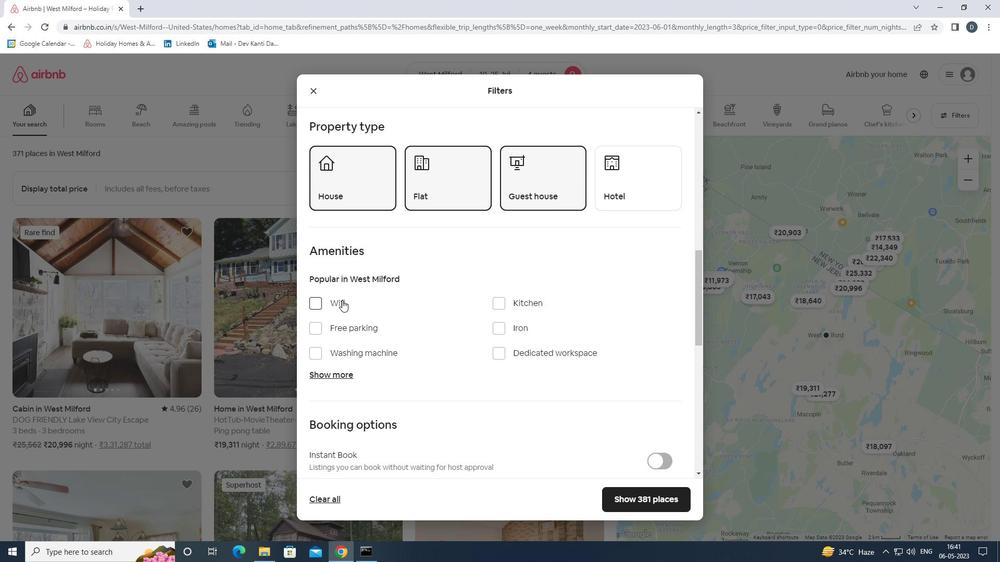 
Action: Mouse pressed left at (344, 302)
Screenshot: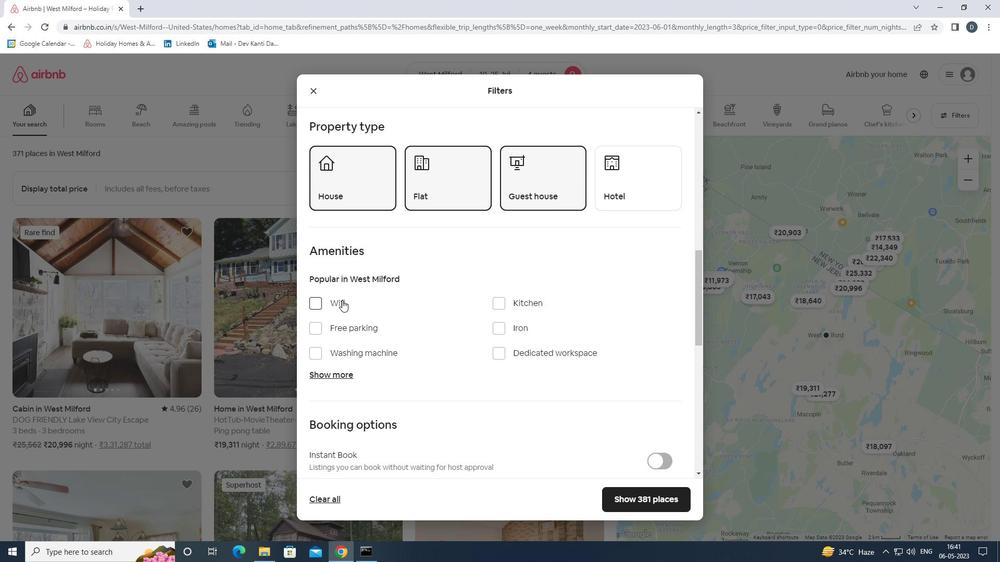 
Action: Mouse moved to (339, 364)
Screenshot: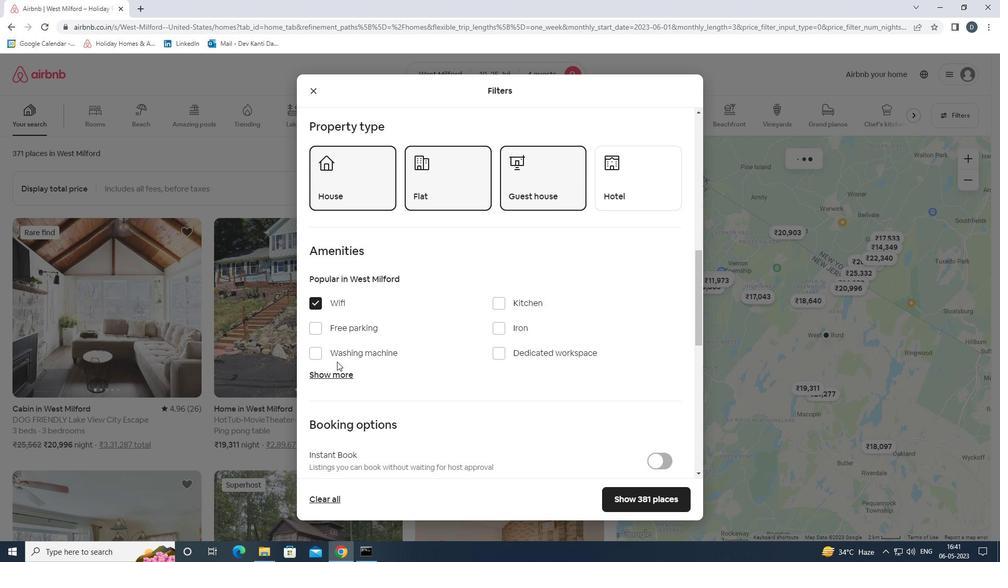 
Action: Mouse pressed left at (339, 364)
Screenshot: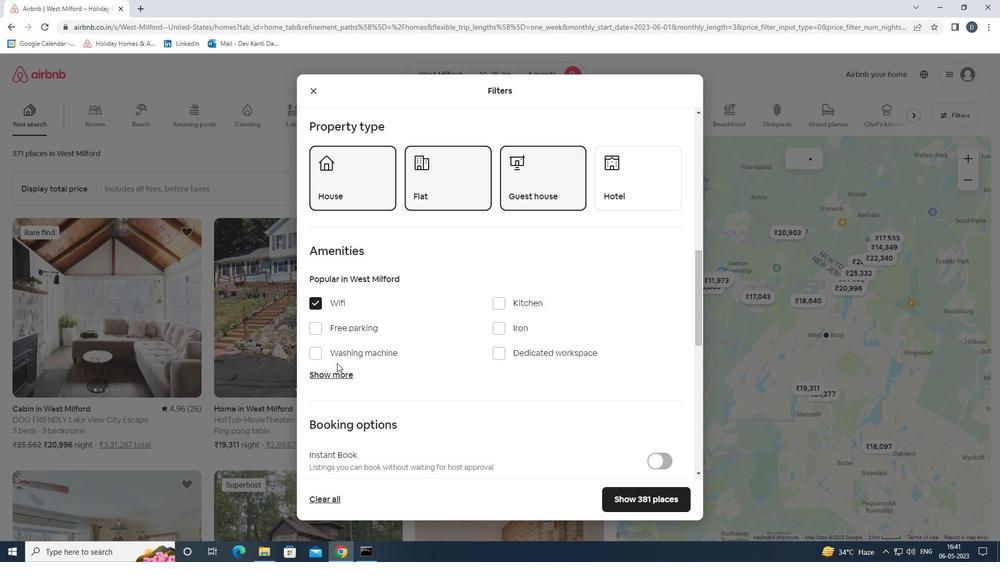 
Action: Mouse moved to (345, 329)
Screenshot: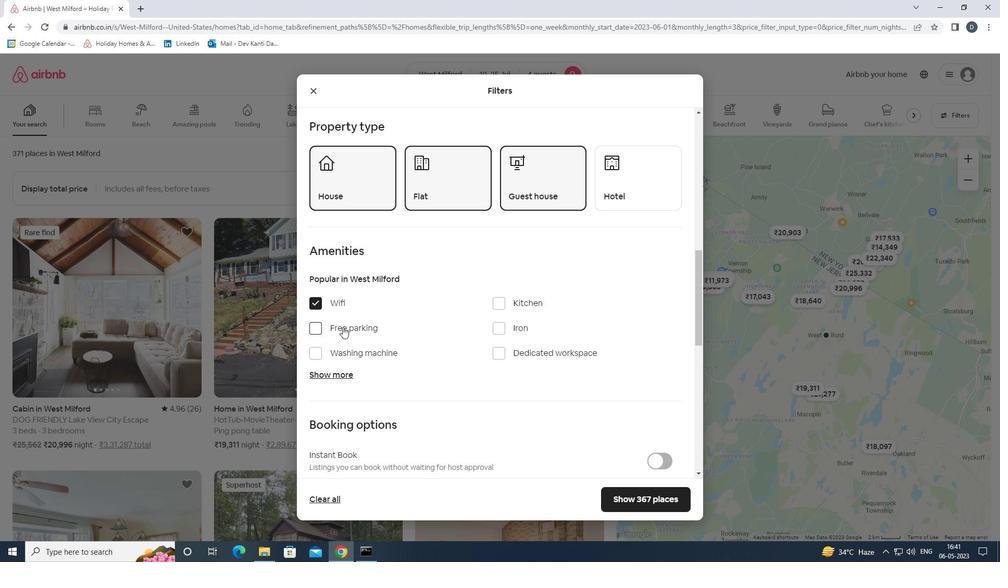 
Action: Mouse pressed left at (345, 329)
Screenshot: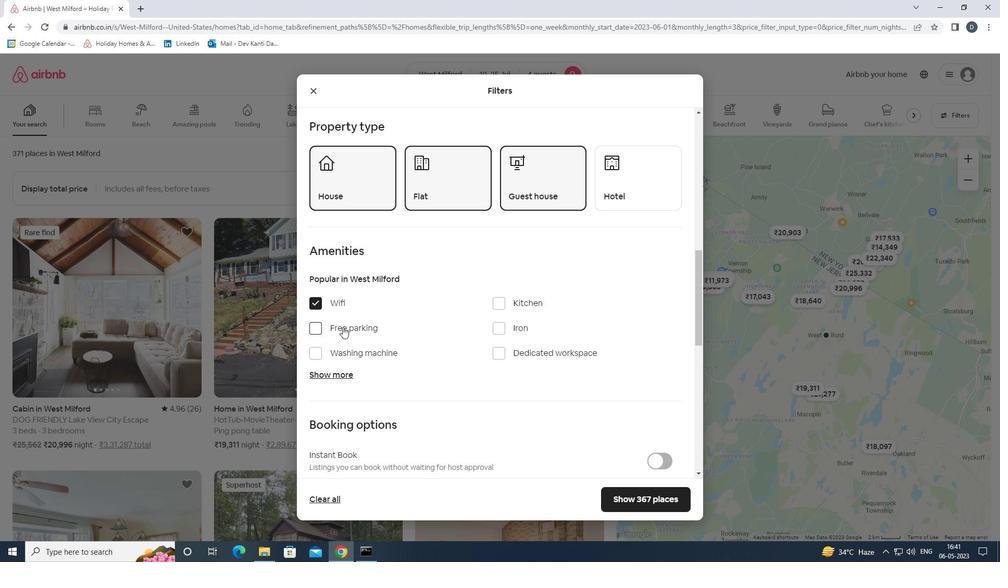 
Action: Mouse moved to (335, 382)
Screenshot: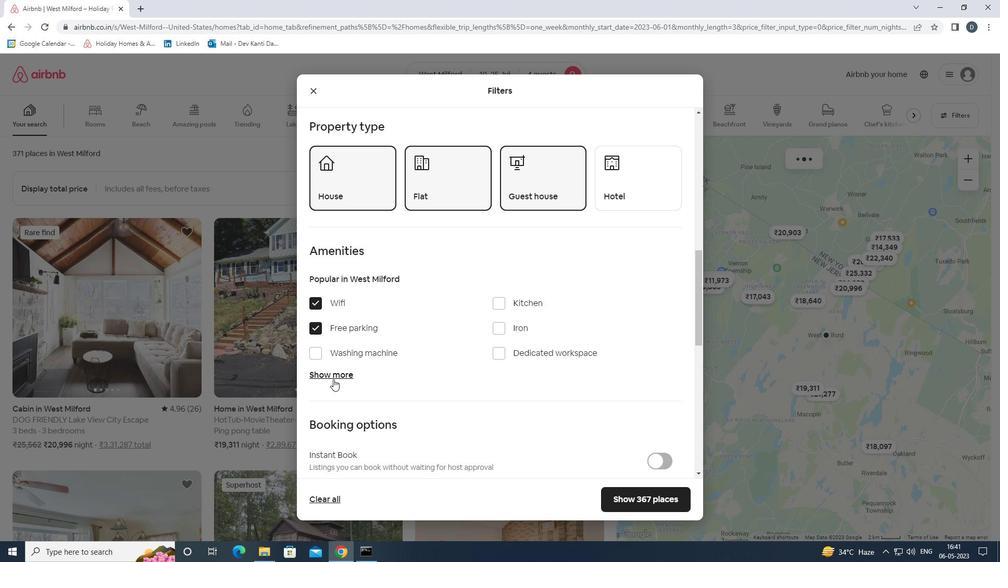 
Action: Mouse pressed left at (335, 382)
Screenshot: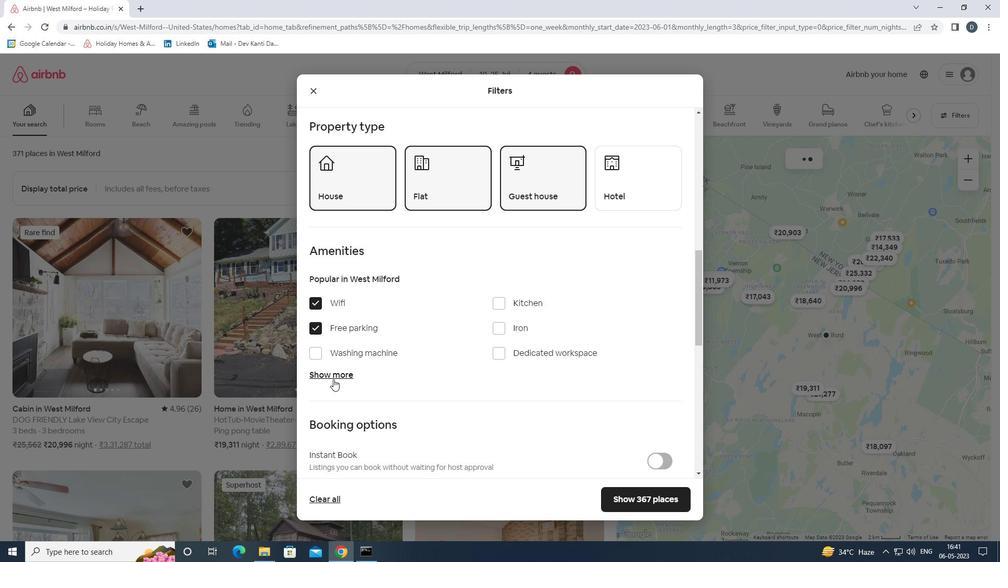 
Action: Mouse moved to (523, 433)
Screenshot: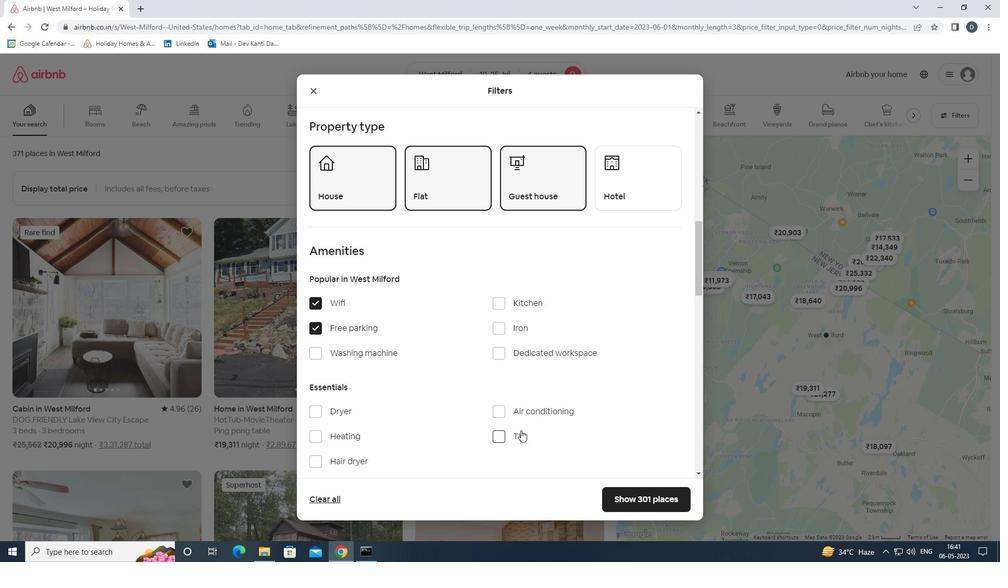 
Action: Mouse pressed left at (523, 433)
Screenshot: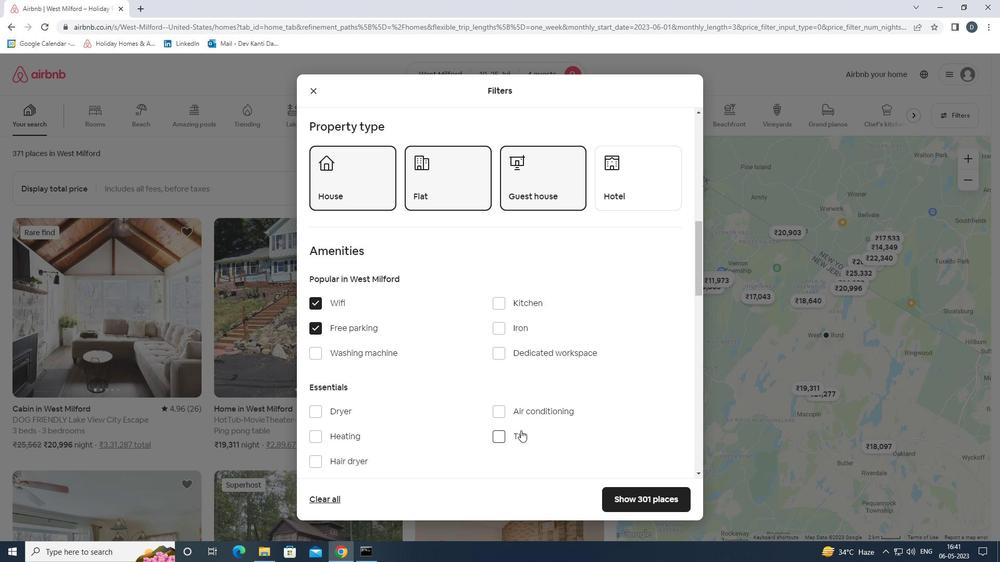 
Action: Mouse moved to (508, 418)
Screenshot: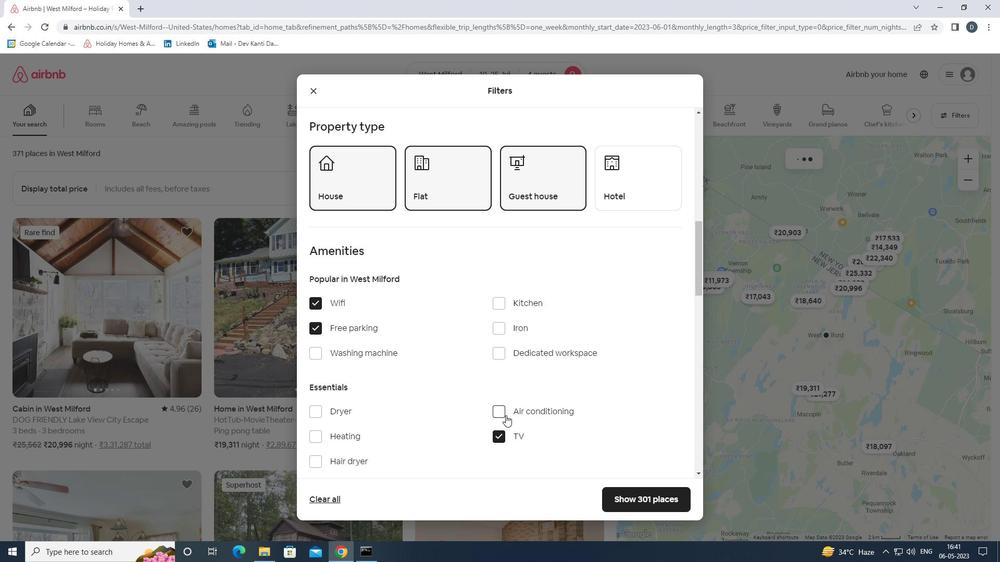 
Action: Mouse scrolled (508, 417) with delta (0, 0)
Screenshot: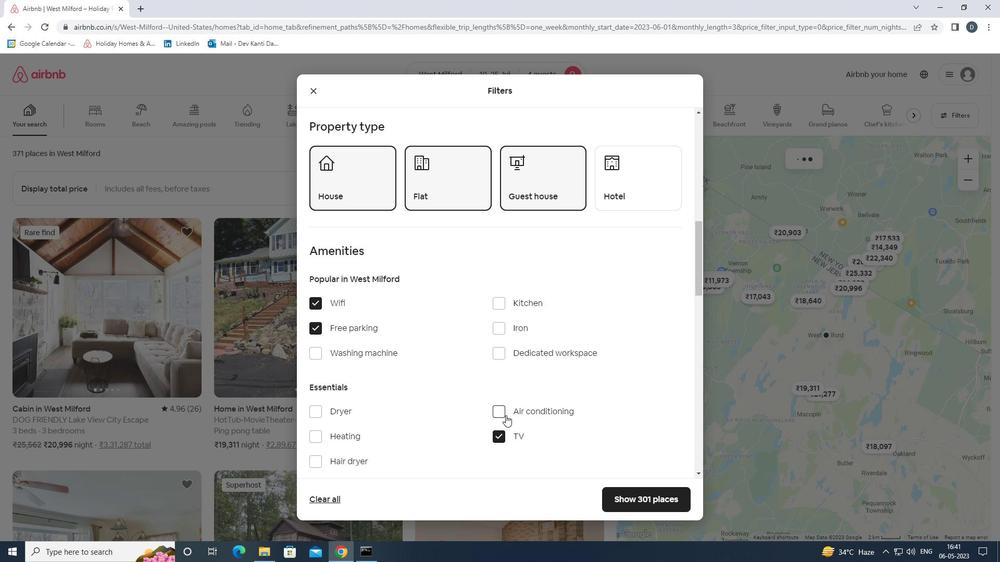 
Action: Mouse scrolled (508, 417) with delta (0, 0)
Screenshot: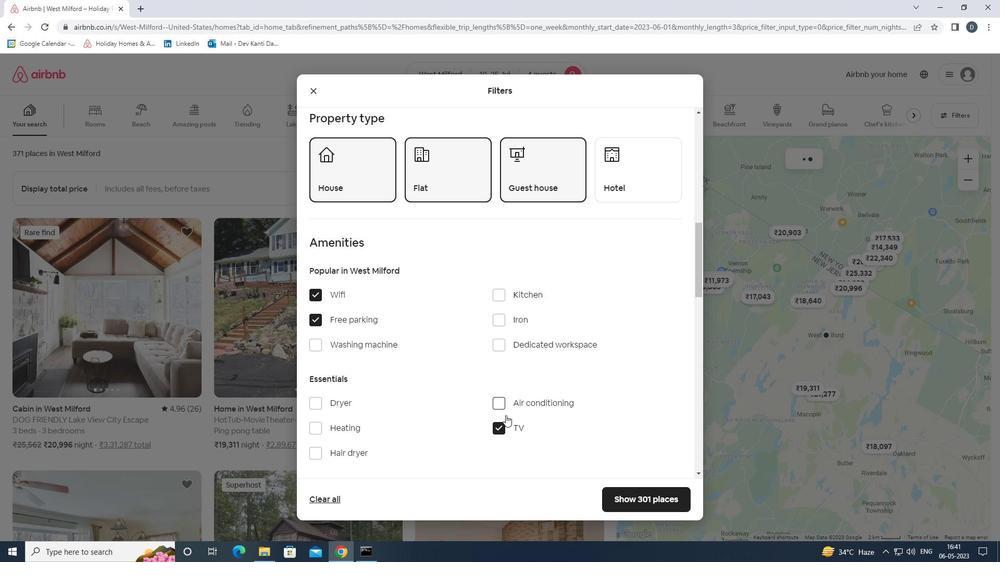 
Action: Mouse scrolled (508, 417) with delta (0, 0)
Screenshot: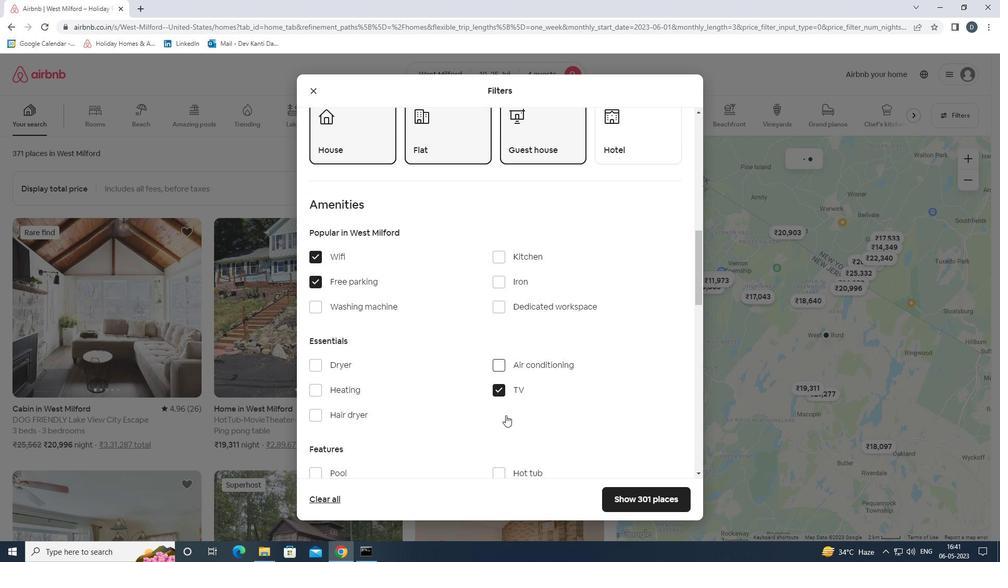 
Action: Mouse scrolled (508, 417) with delta (0, 0)
Screenshot: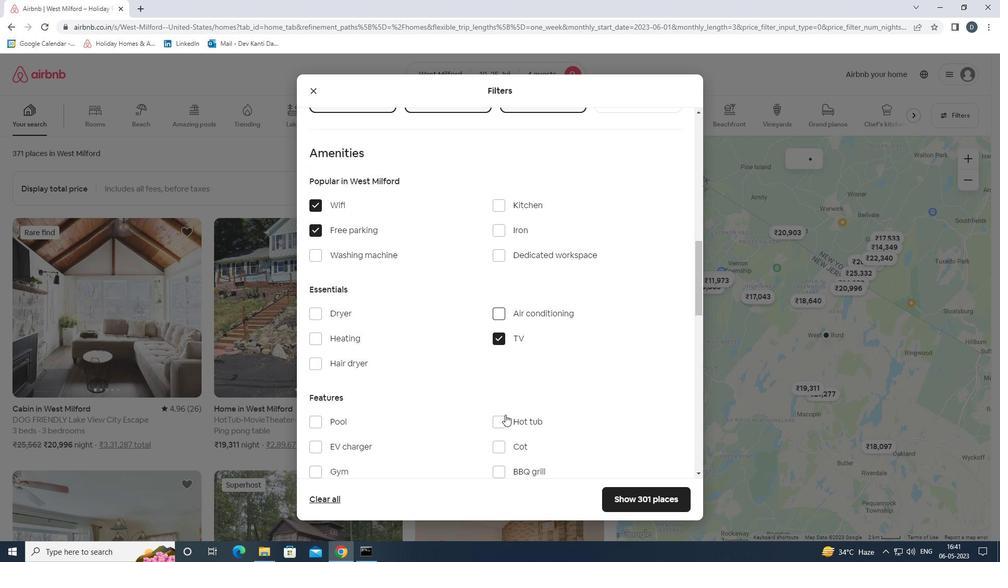 
Action: Mouse moved to (341, 360)
Screenshot: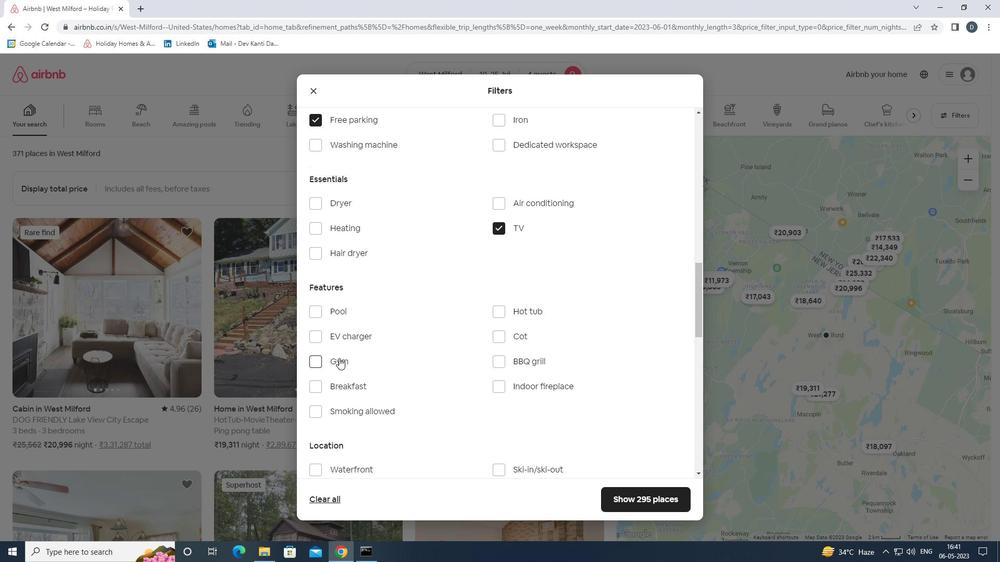 
Action: Mouse pressed left at (341, 360)
Screenshot: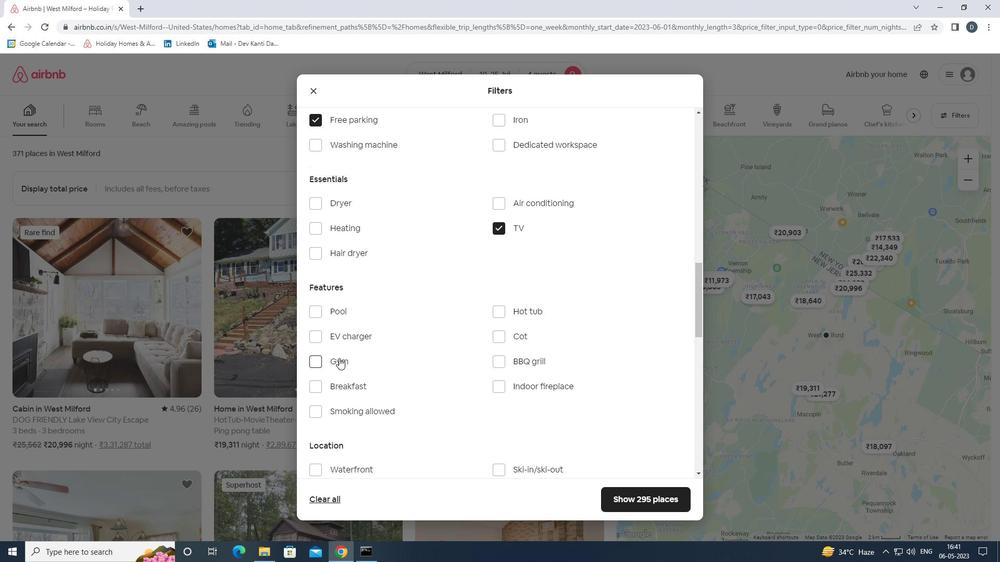 
Action: Mouse moved to (341, 393)
Screenshot: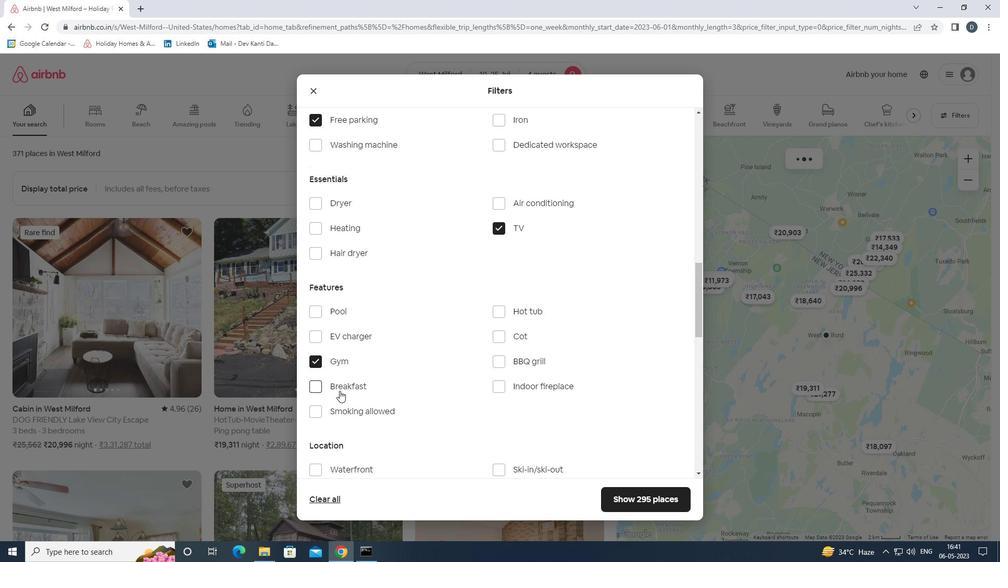 
Action: Mouse pressed left at (341, 393)
Screenshot: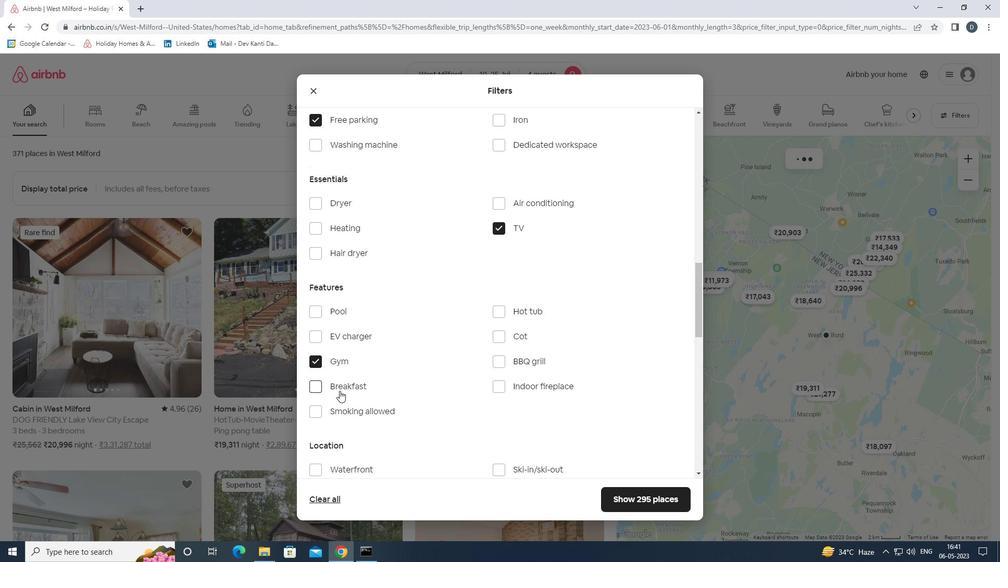 
Action: Mouse moved to (418, 369)
Screenshot: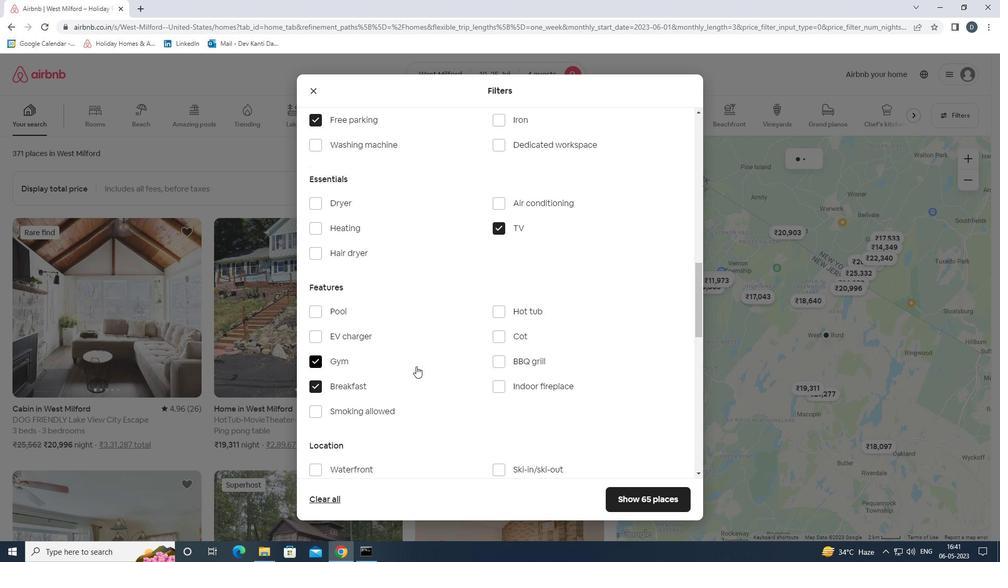 
Action: Mouse scrolled (418, 369) with delta (0, 0)
Screenshot: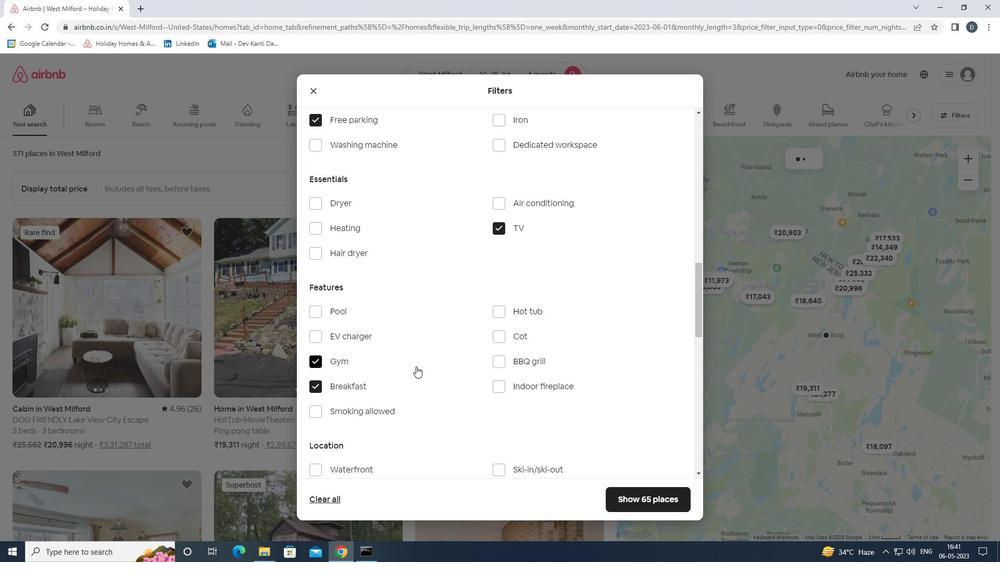 
Action: Mouse moved to (443, 373)
Screenshot: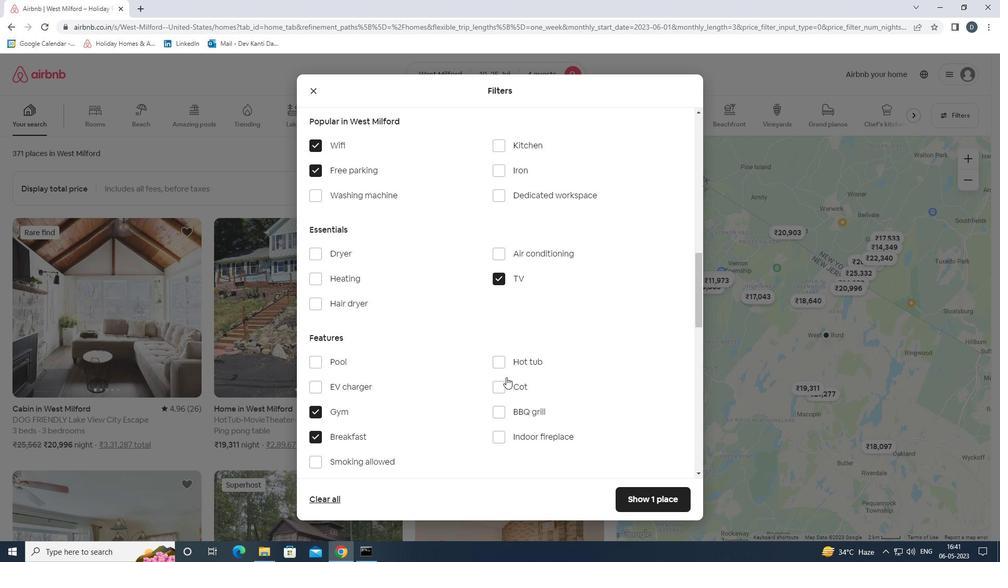 
Action: Mouse scrolled (443, 373) with delta (0, 0)
Screenshot: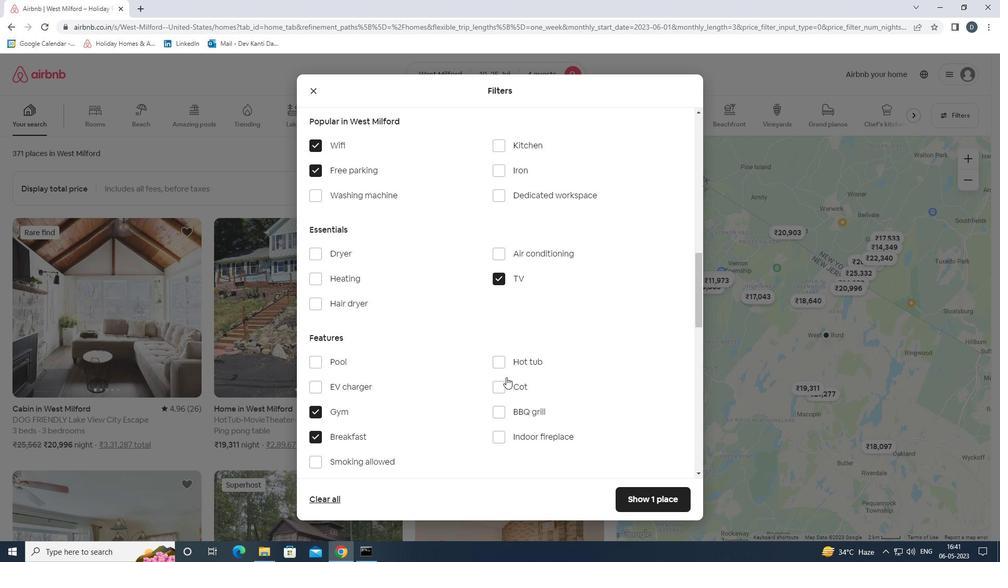 
Action: Mouse moved to (483, 379)
Screenshot: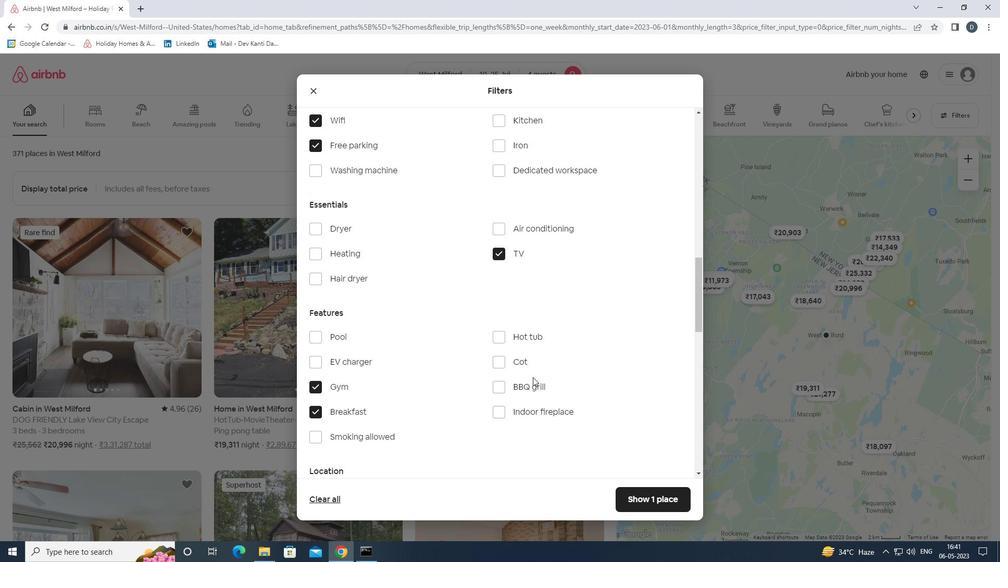 
Action: Mouse scrolled (483, 378) with delta (0, 0)
Screenshot: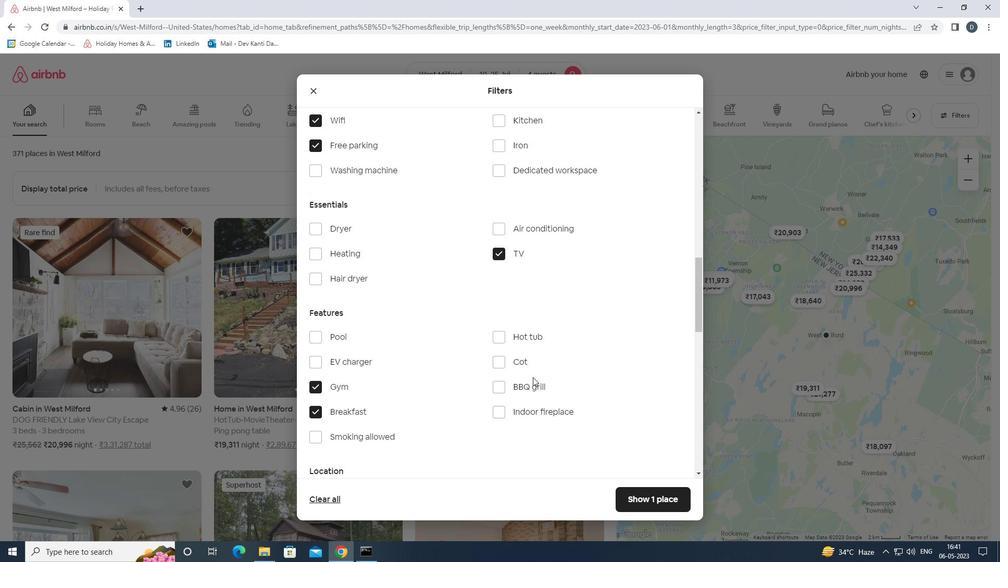 
Action: Mouse moved to (532, 379)
Screenshot: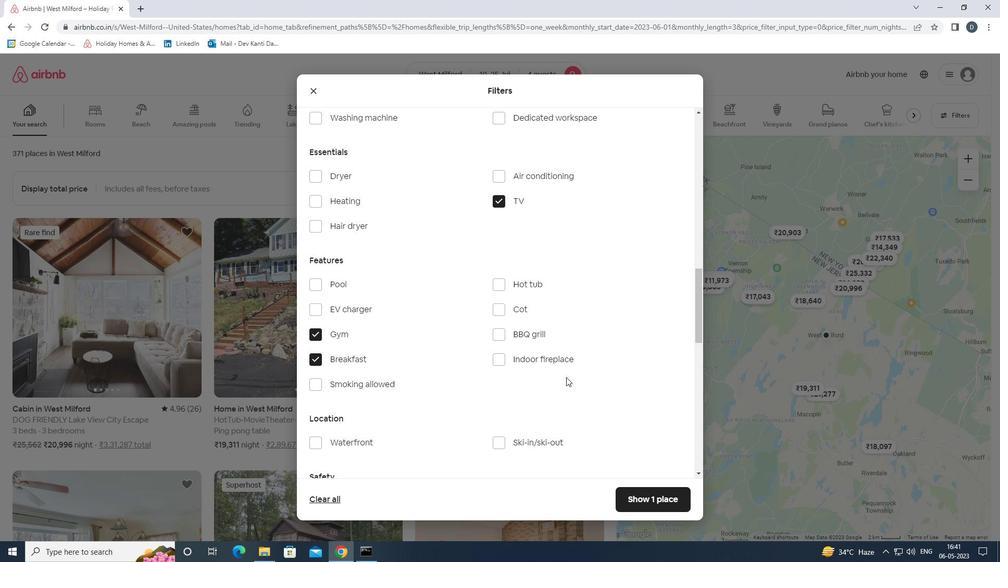 
Action: Mouse scrolled (532, 379) with delta (0, 0)
Screenshot: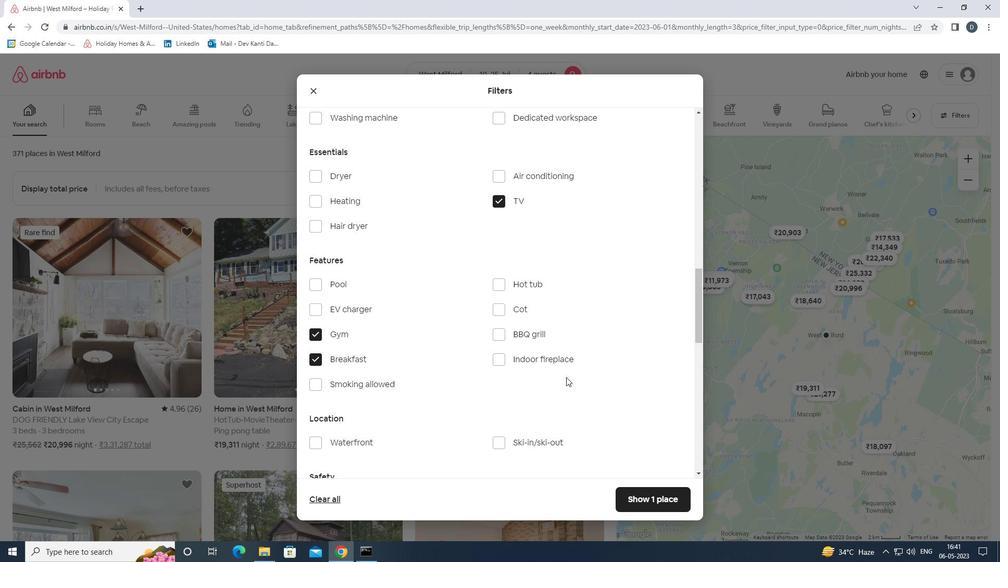 
Action: Mouse moved to (647, 368)
Screenshot: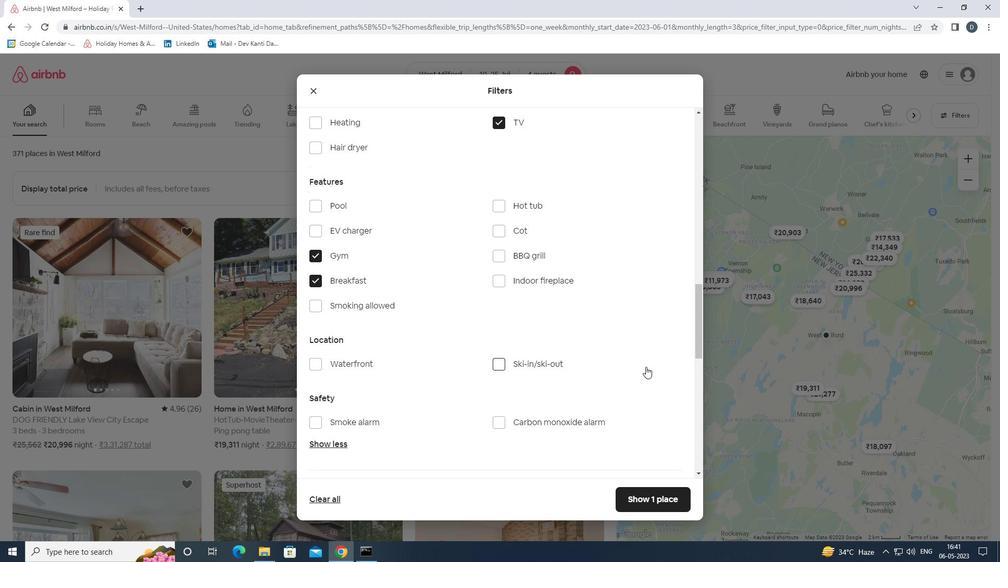 
Action: Mouse scrolled (647, 367) with delta (0, 0)
Screenshot: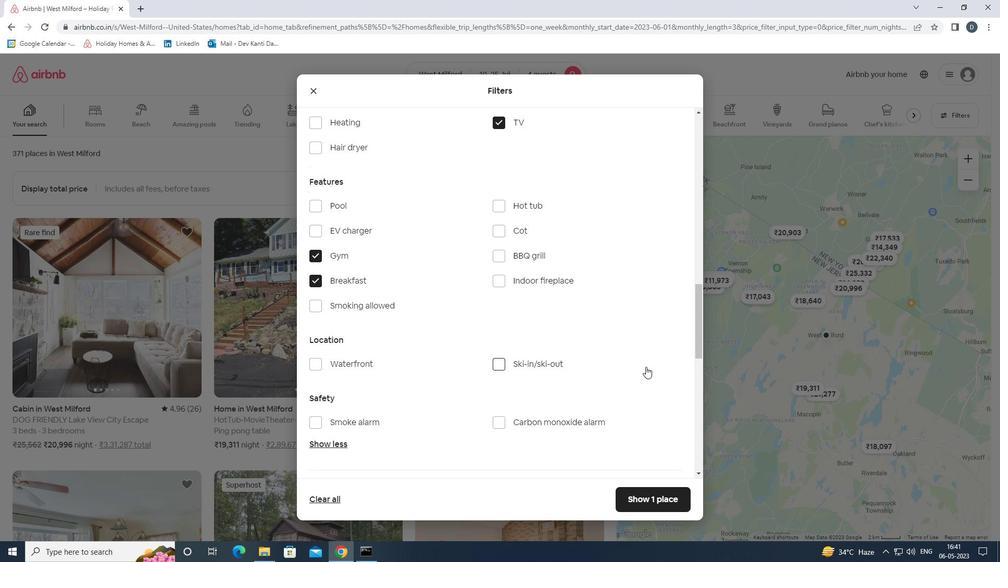 
Action: Mouse moved to (648, 369)
Screenshot: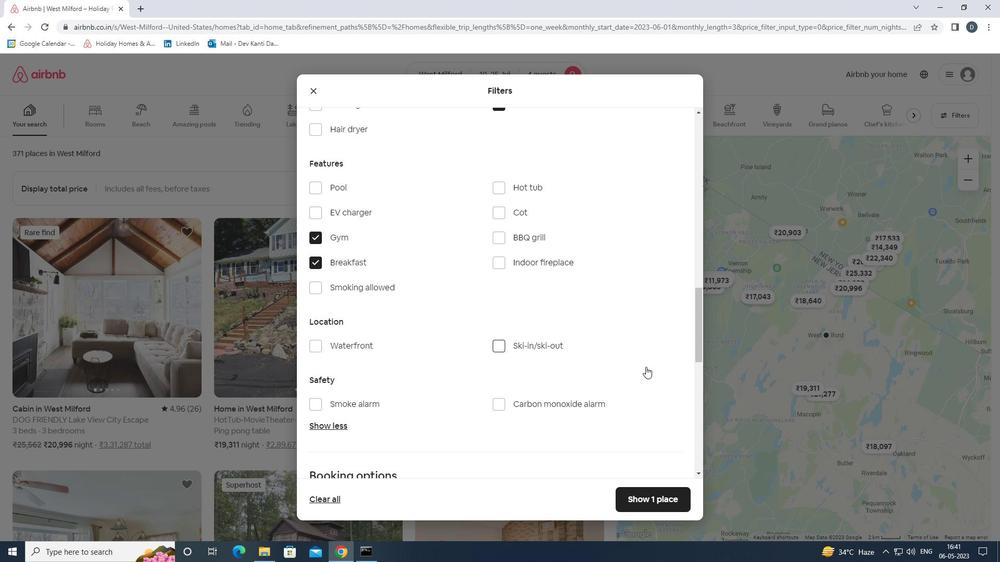 
Action: Mouse scrolled (648, 369) with delta (0, 0)
Screenshot: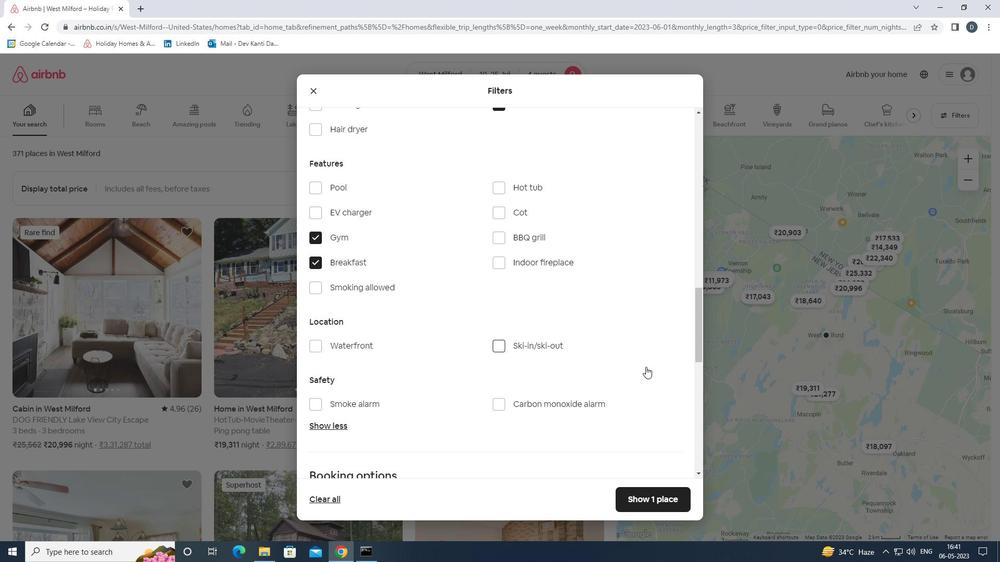 
Action: Mouse moved to (636, 369)
Screenshot: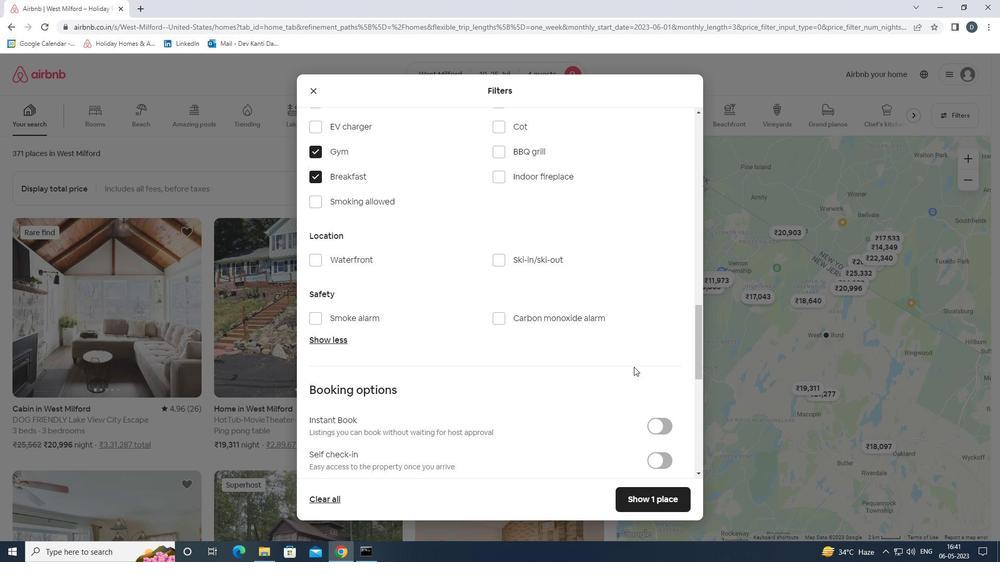 
Action: Mouse scrolled (636, 369) with delta (0, 0)
Screenshot: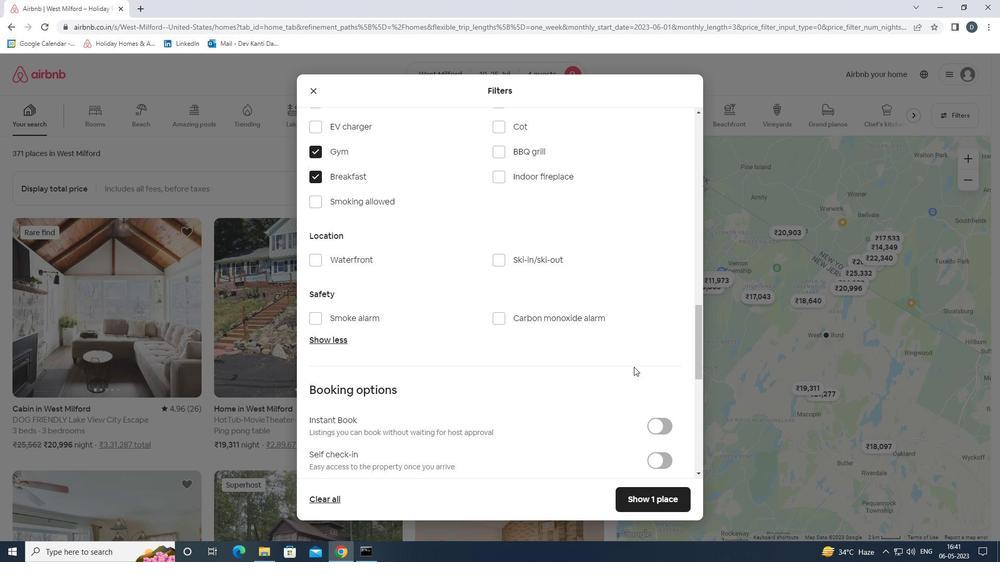 
Action: Mouse moved to (636, 369)
Screenshot: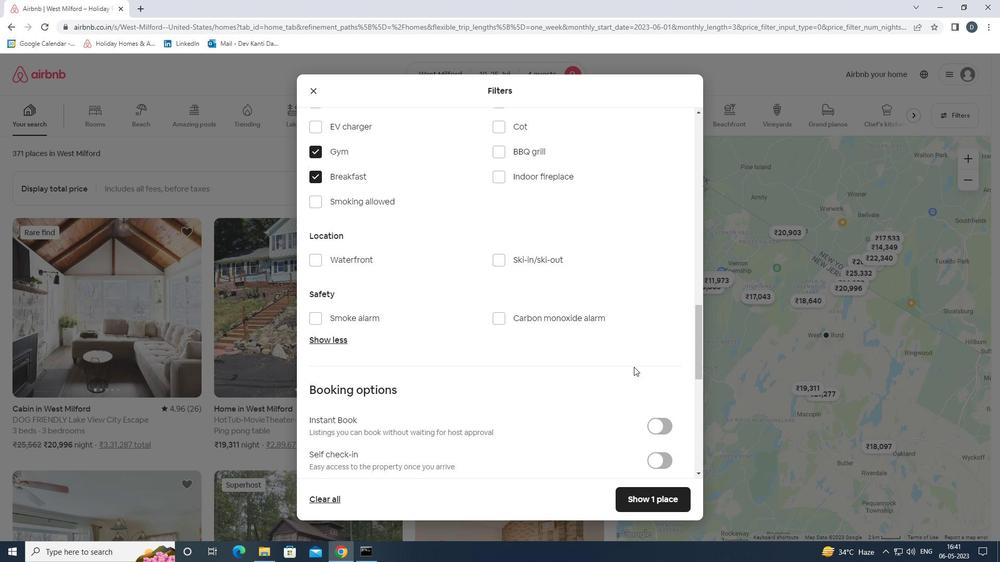 
Action: Mouse scrolled (636, 369) with delta (0, 0)
Screenshot: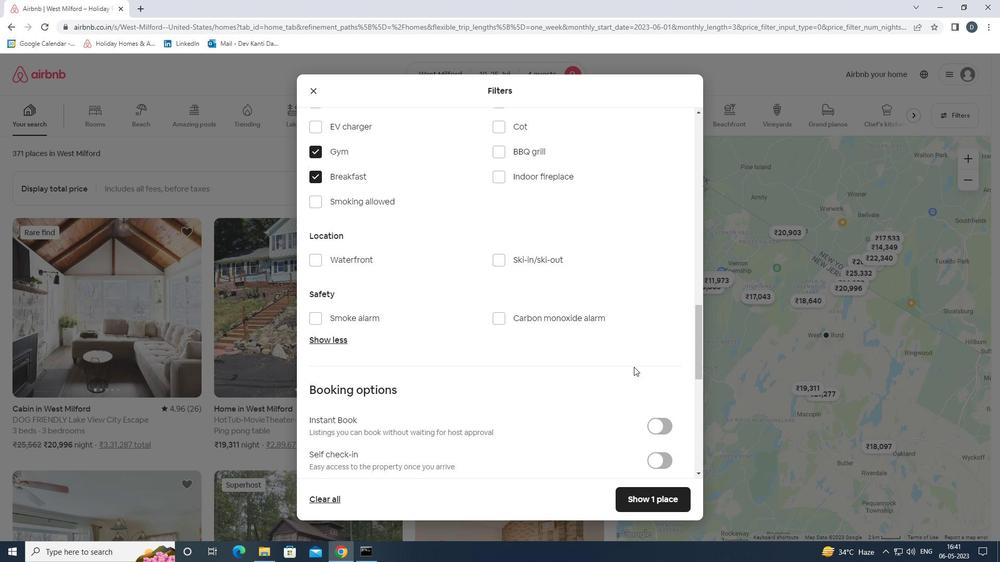 
Action: Mouse moved to (662, 360)
Screenshot: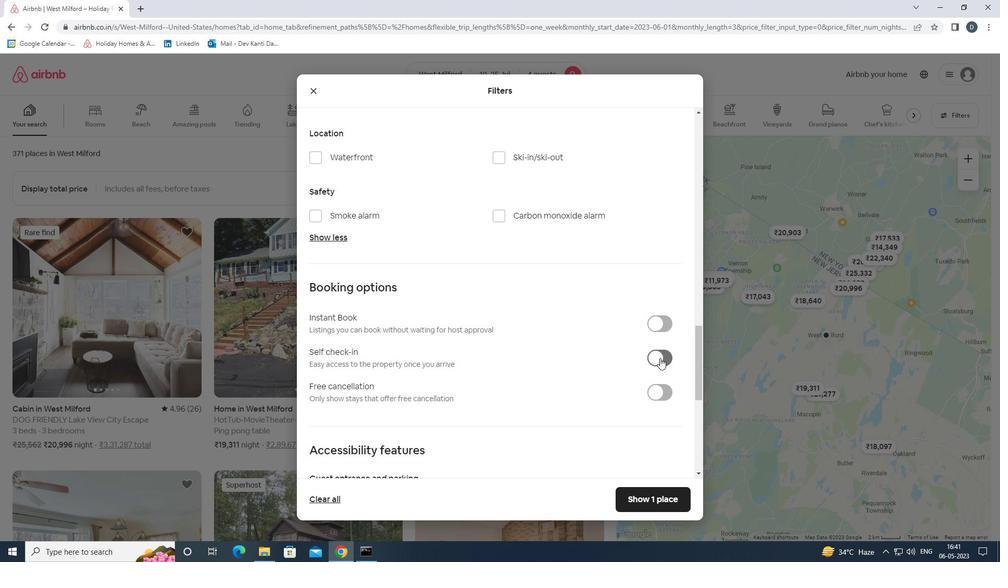 
Action: Mouse pressed left at (662, 360)
Screenshot: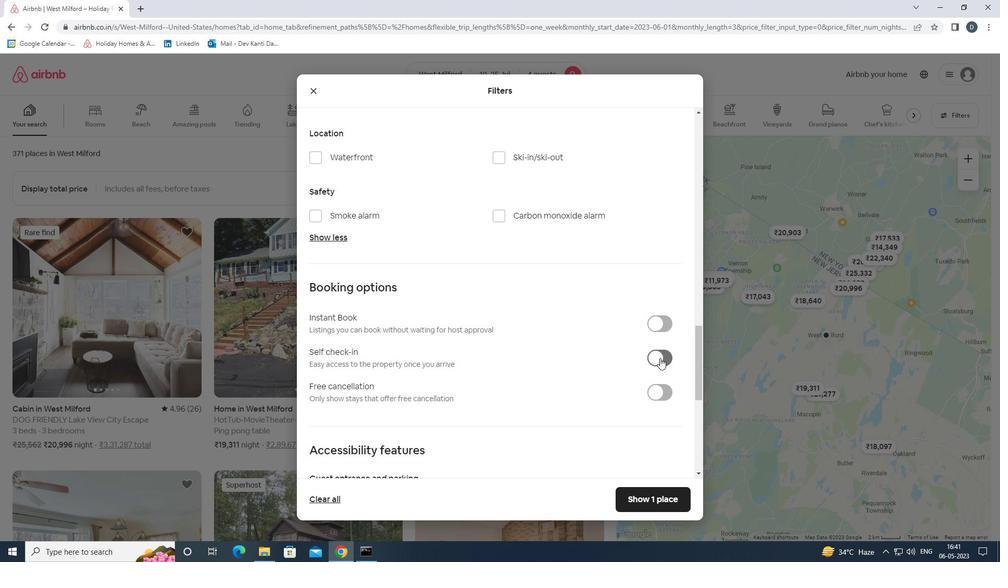 
Action: Mouse moved to (596, 368)
Screenshot: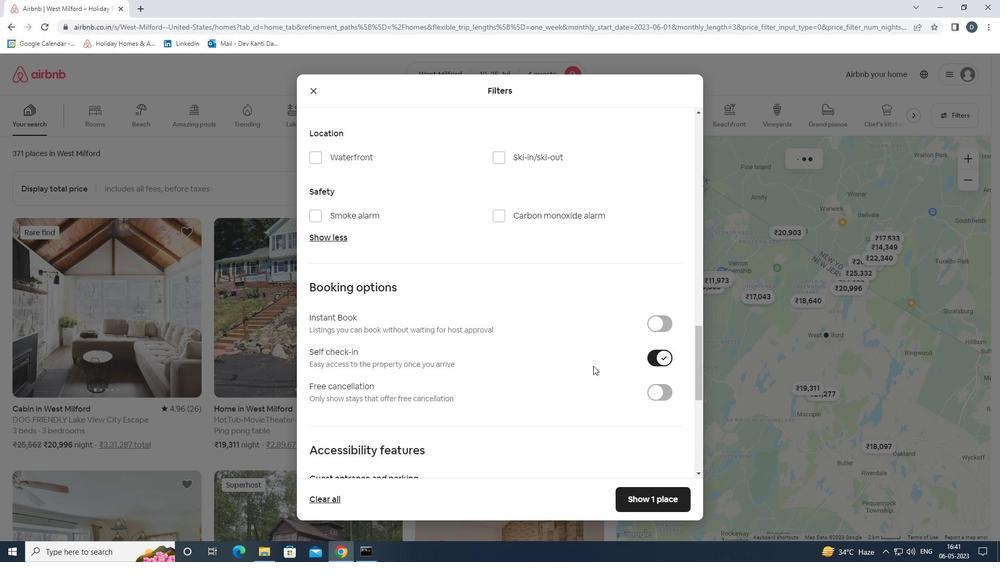 
Action: Mouse scrolled (596, 367) with delta (0, 0)
Screenshot: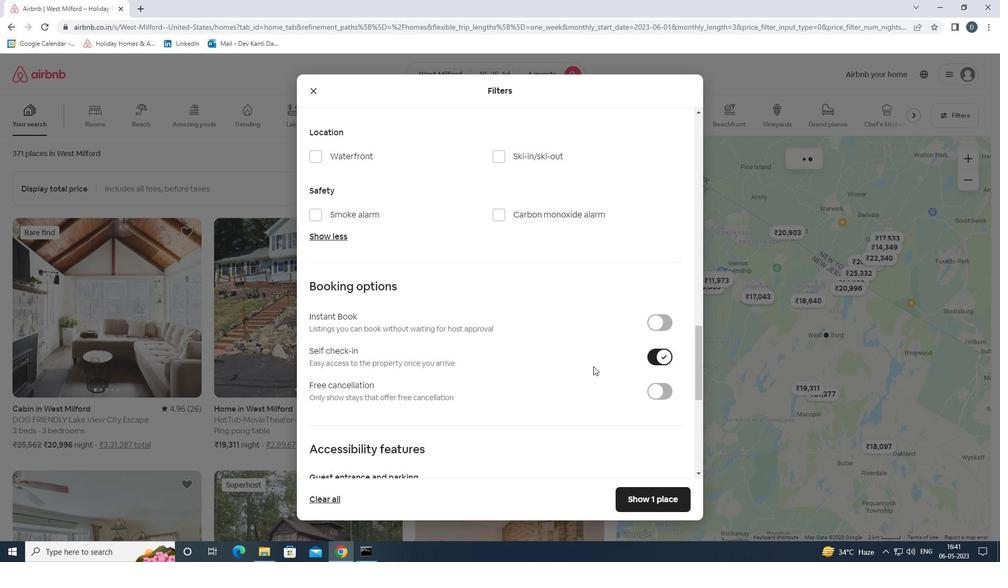 
Action: Mouse moved to (595, 368)
Screenshot: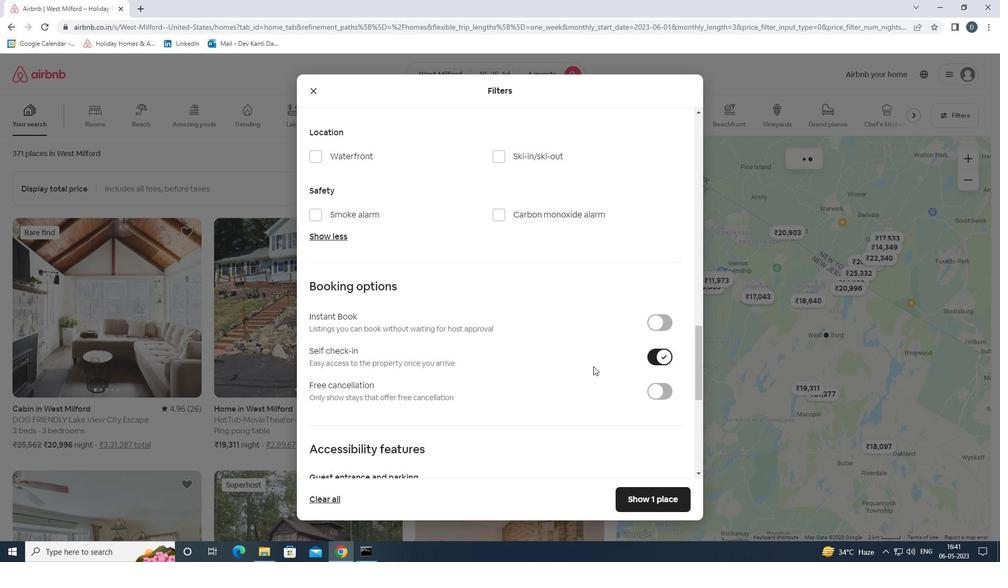 
Action: Mouse scrolled (595, 368) with delta (0, 0)
Screenshot: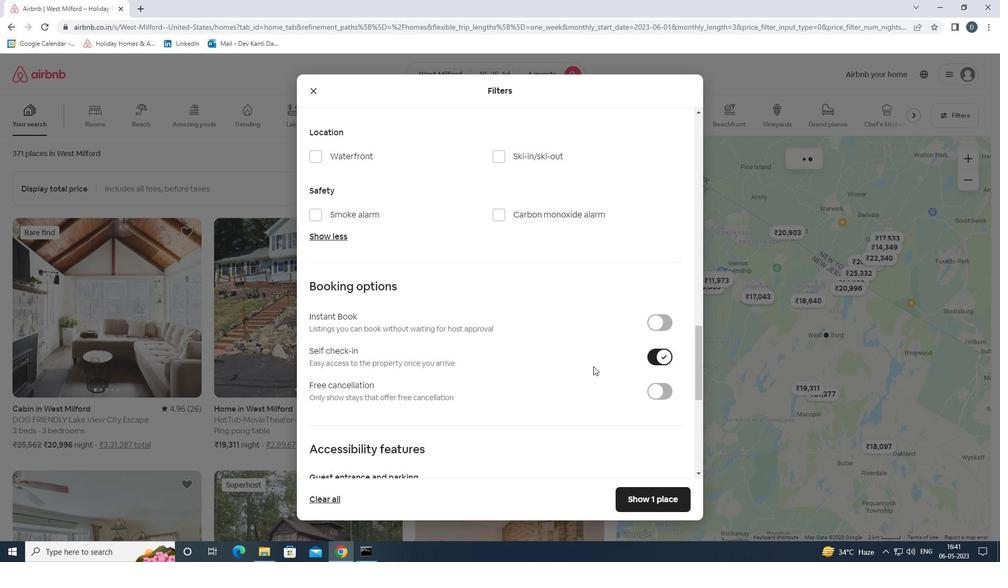 
Action: Mouse moved to (595, 369)
Screenshot: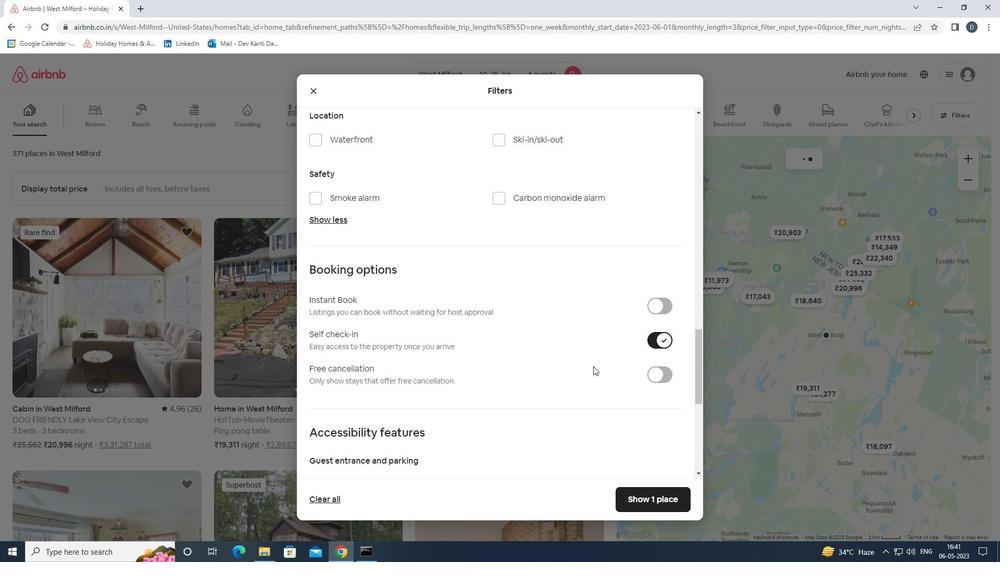 
Action: Mouse scrolled (595, 368) with delta (0, 0)
Screenshot: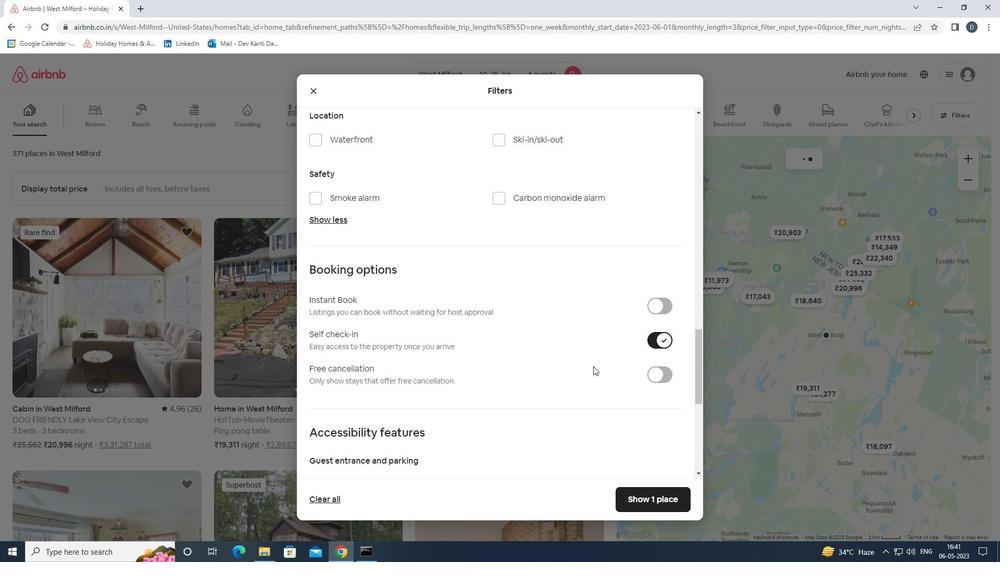 
Action: Mouse scrolled (595, 368) with delta (0, 0)
Screenshot: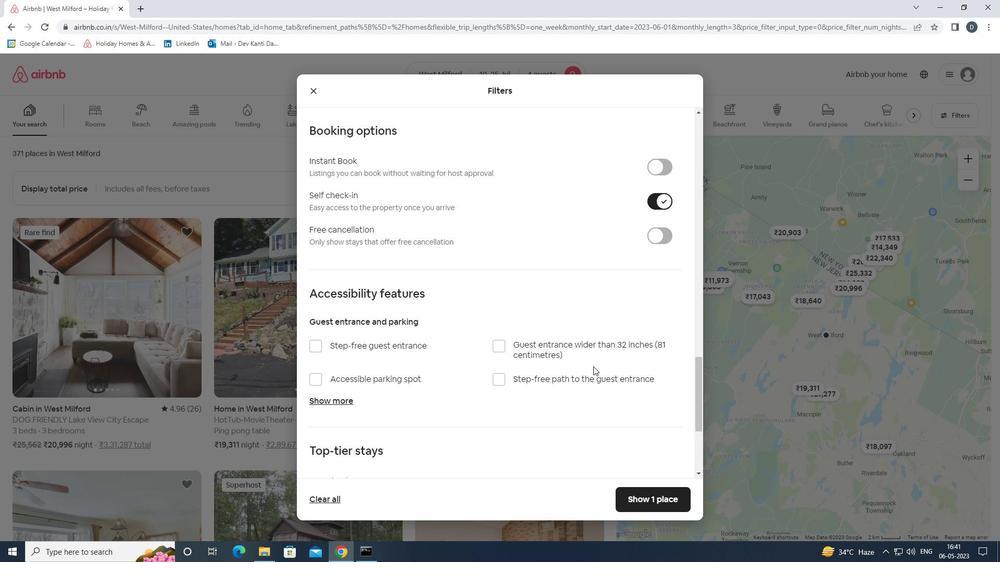 
Action: Mouse scrolled (595, 368) with delta (0, 0)
Screenshot: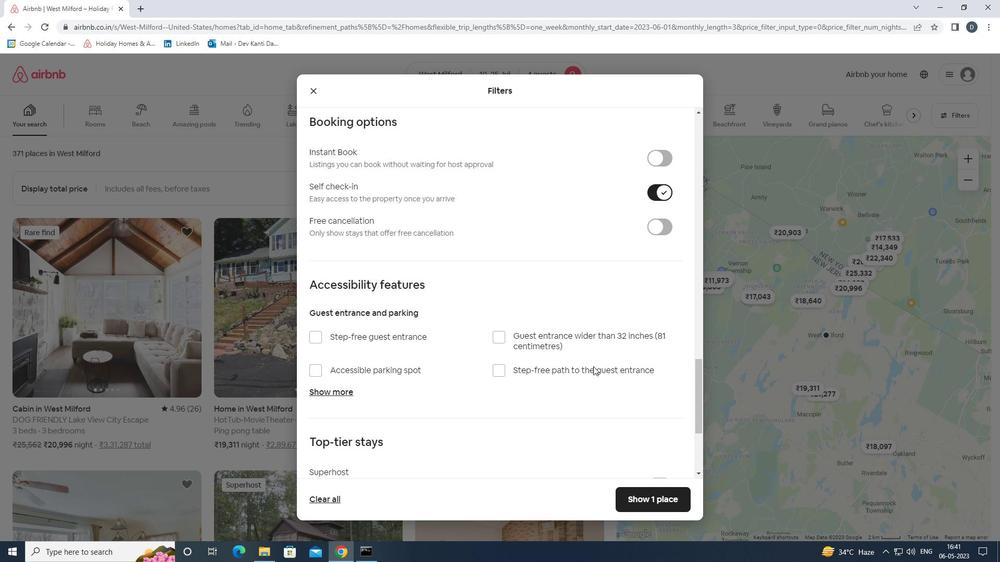 
Action: Mouse scrolled (595, 368) with delta (0, 0)
Screenshot: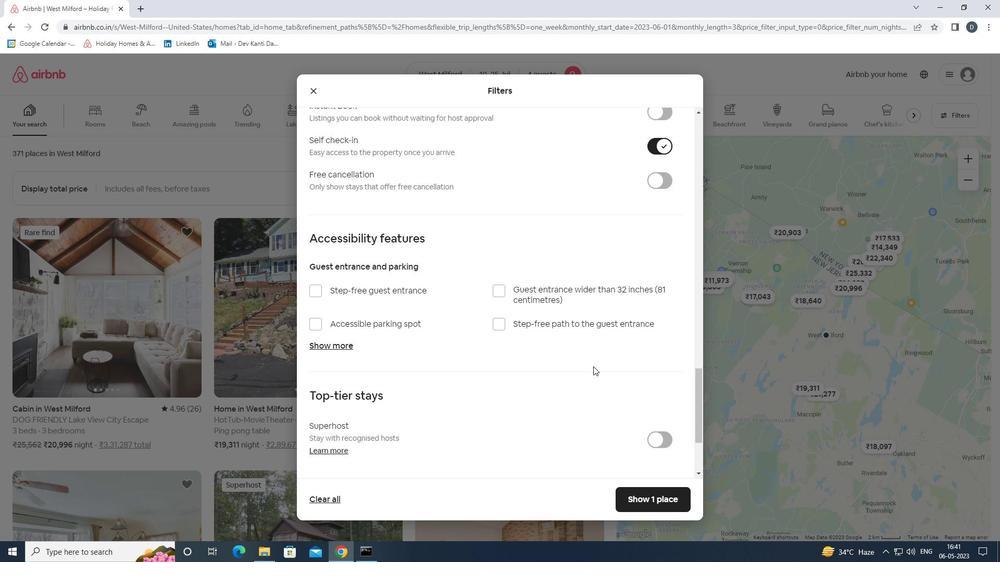 
Action: Mouse moved to (595, 372)
Screenshot: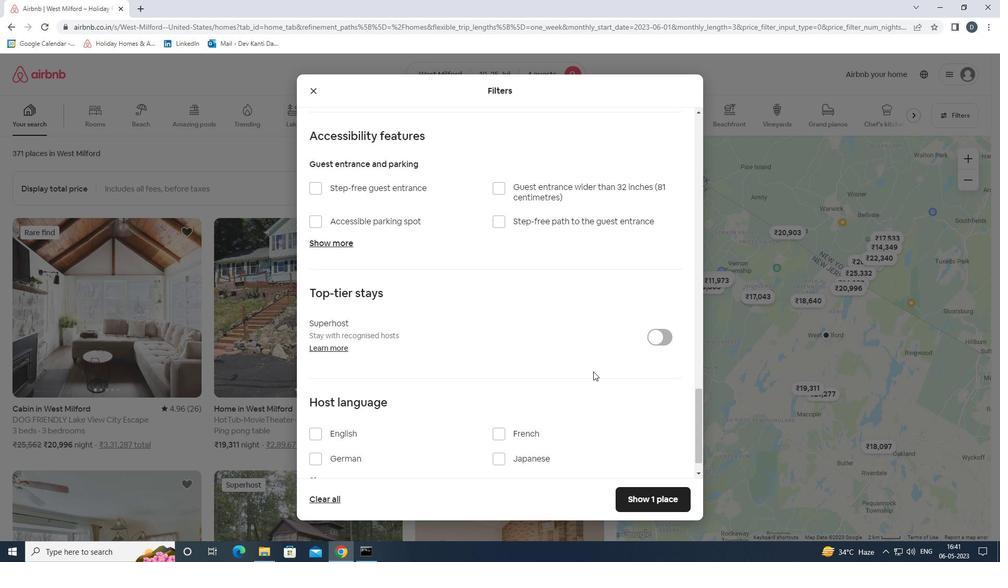 
Action: Mouse scrolled (595, 371) with delta (0, 0)
Screenshot: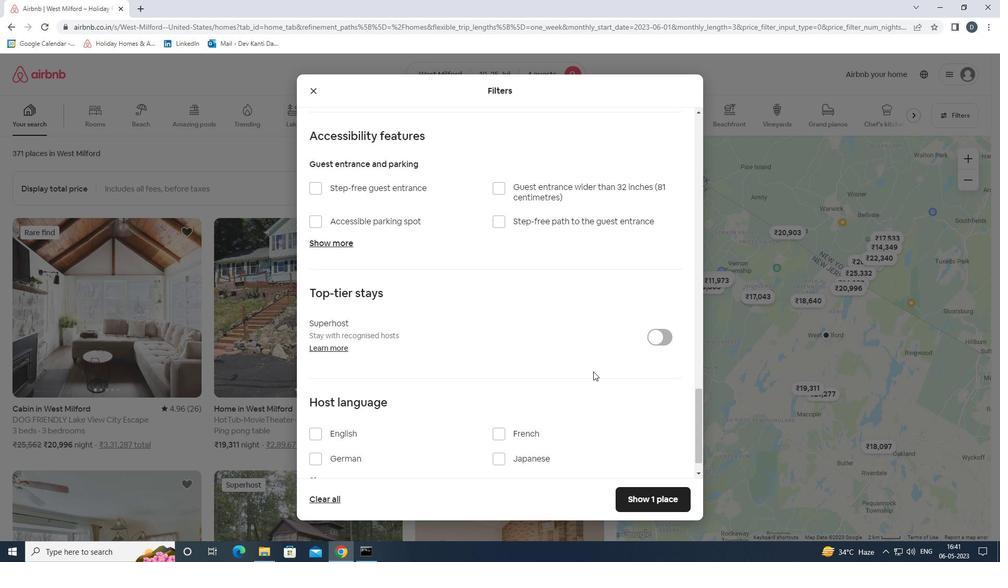 
Action: Mouse moved to (595, 373)
Screenshot: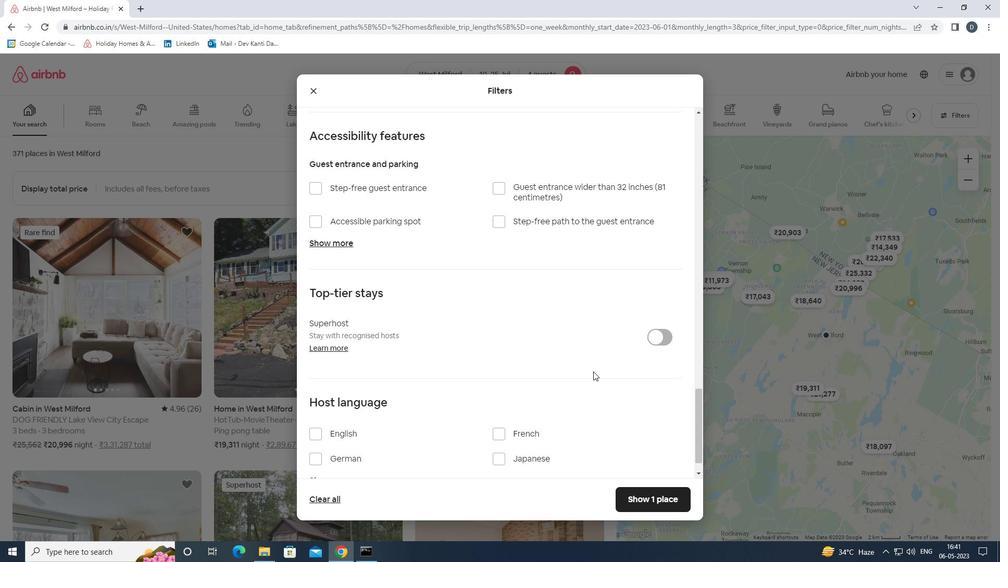 
Action: Mouse scrolled (595, 373) with delta (0, 0)
Screenshot: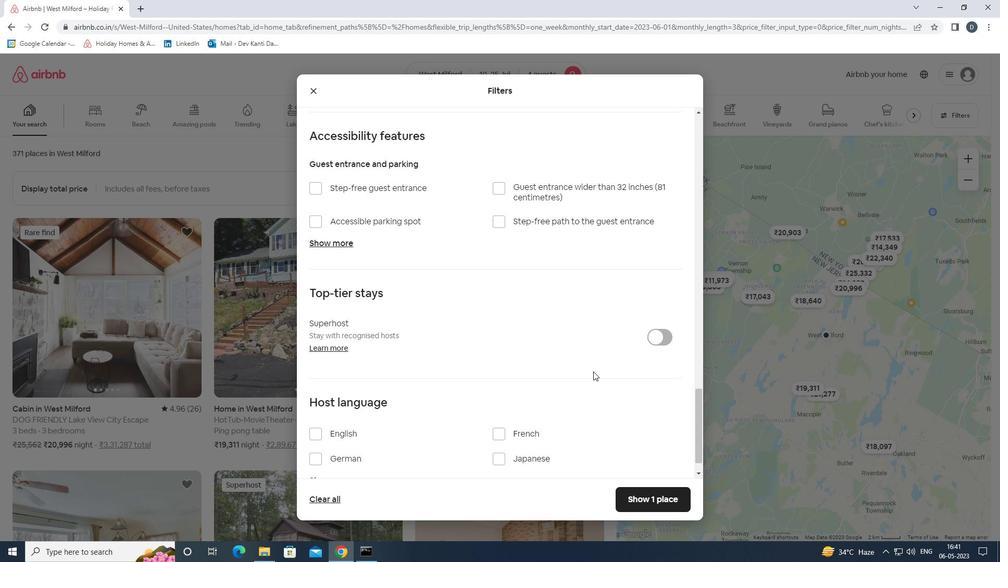 
Action: Mouse moved to (332, 412)
Screenshot: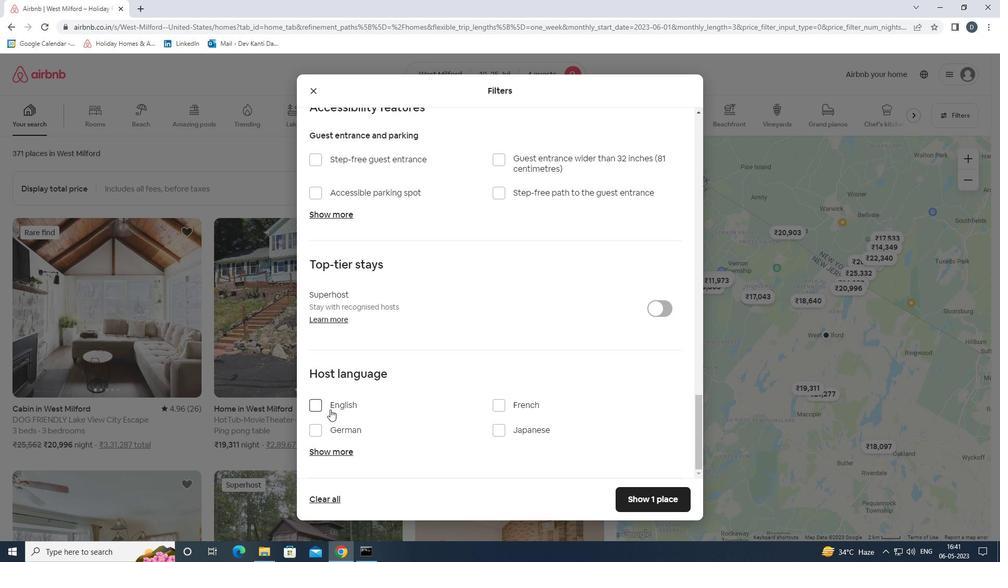 
Action: Mouse pressed left at (332, 412)
Screenshot: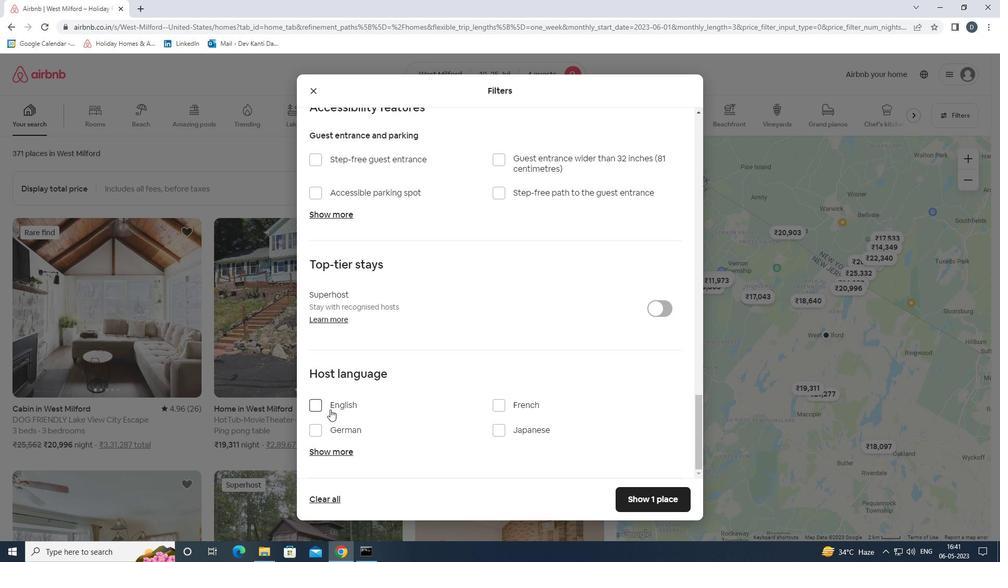 
Action: Mouse moved to (645, 504)
Screenshot: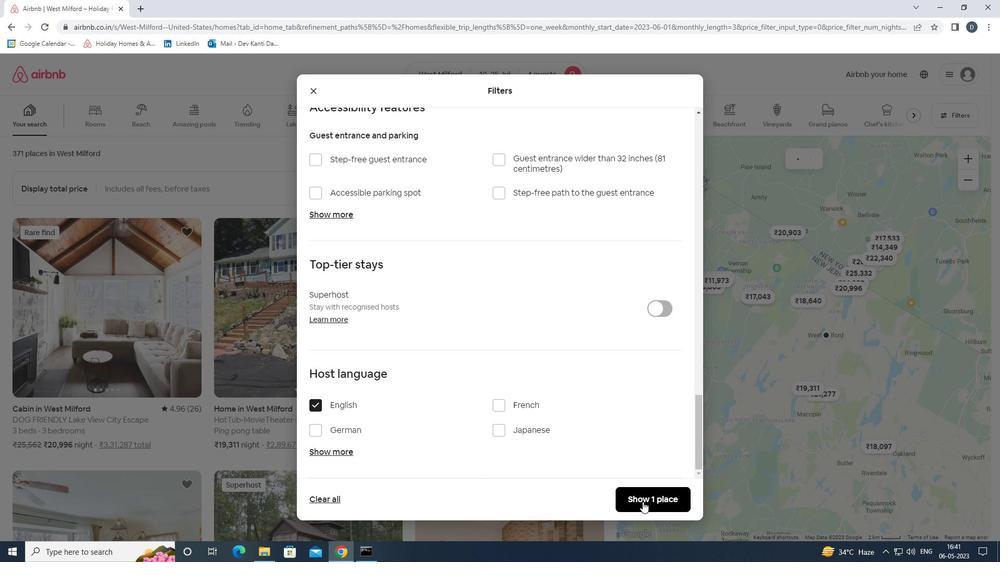 
Action: Mouse pressed left at (645, 504)
Screenshot: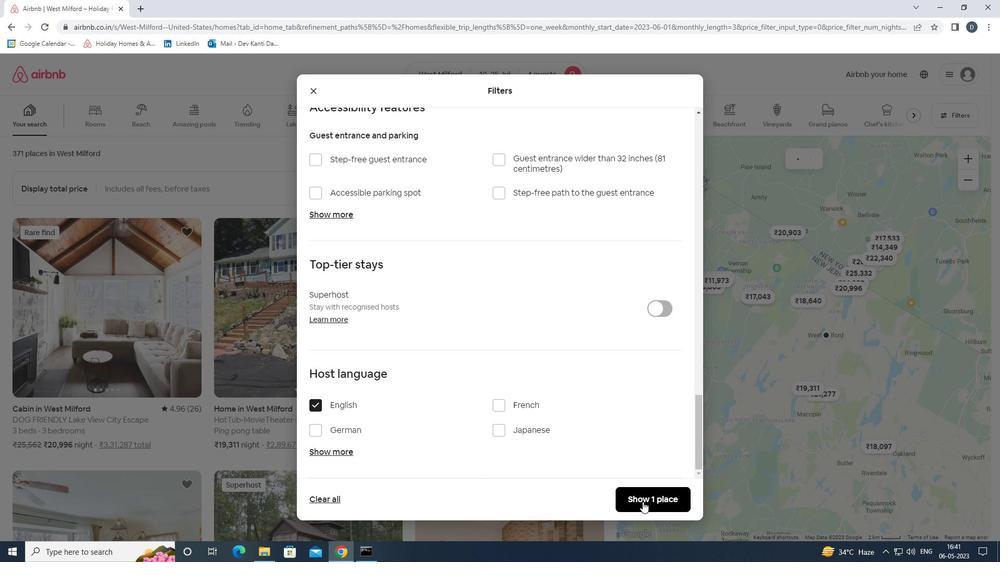 
